 Task: Create Board Website Content to Workspace App Development. Create Board Market Segmentation to Workspace App Development. Create Board Diversity and Inclusion Program Evaluation and Optimization to Workspace App Development
Action: Mouse moved to (395, 77)
Screenshot: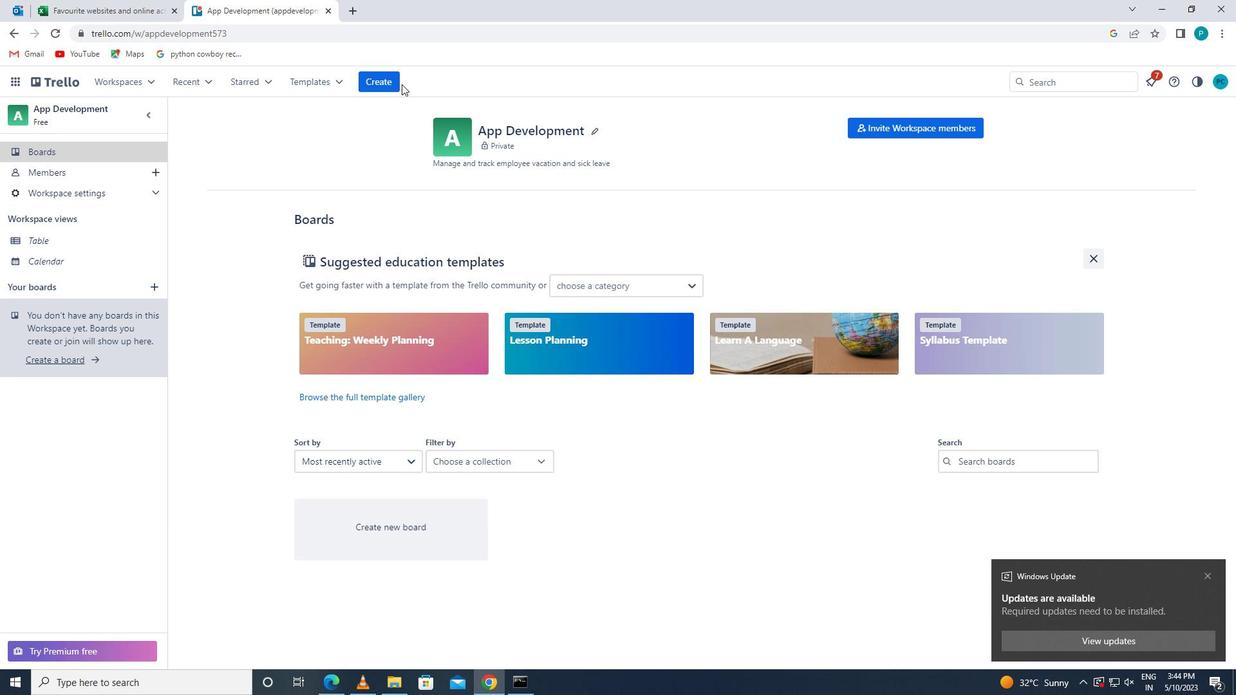 
Action: Mouse pressed left at (395, 77)
Screenshot: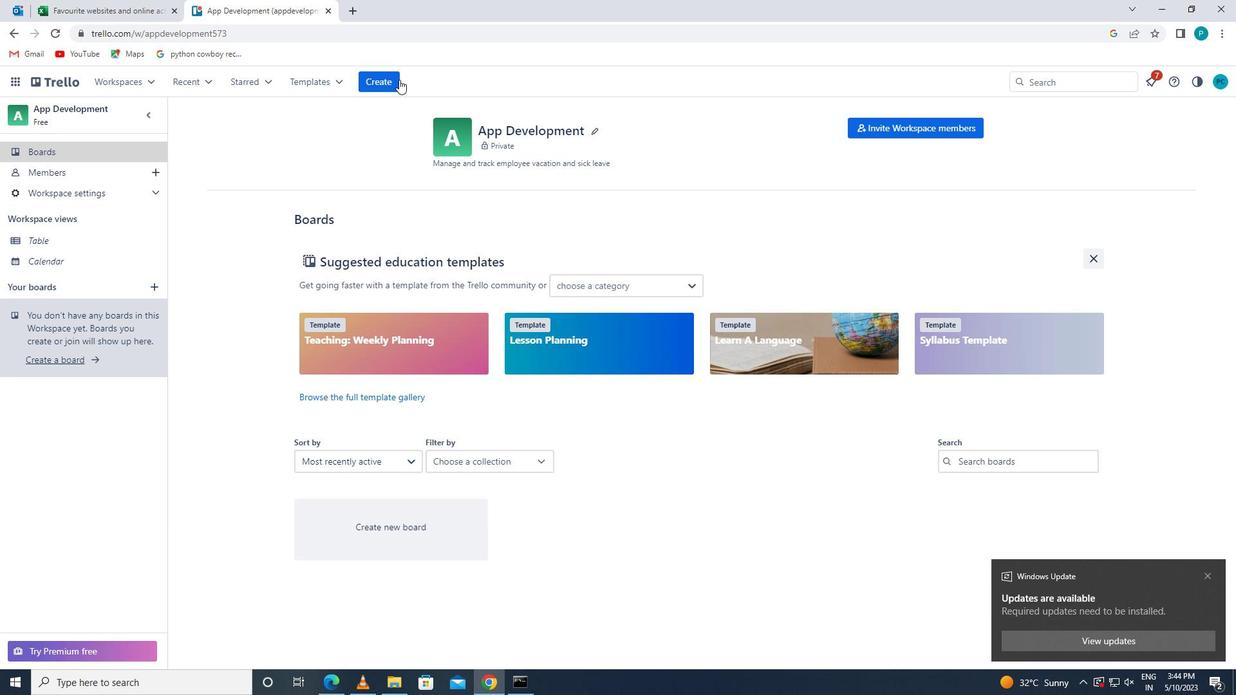 
Action: Mouse moved to (404, 120)
Screenshot: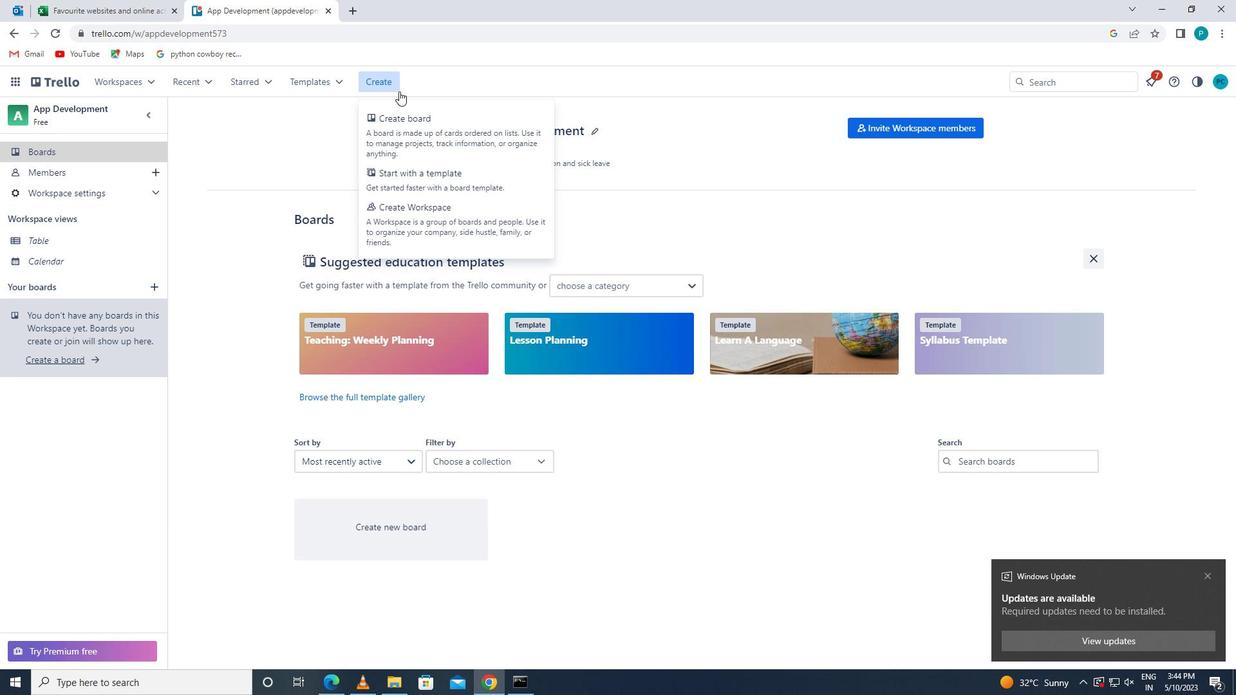
Action: Mouse pressed left at (404, 120)
Screenshot: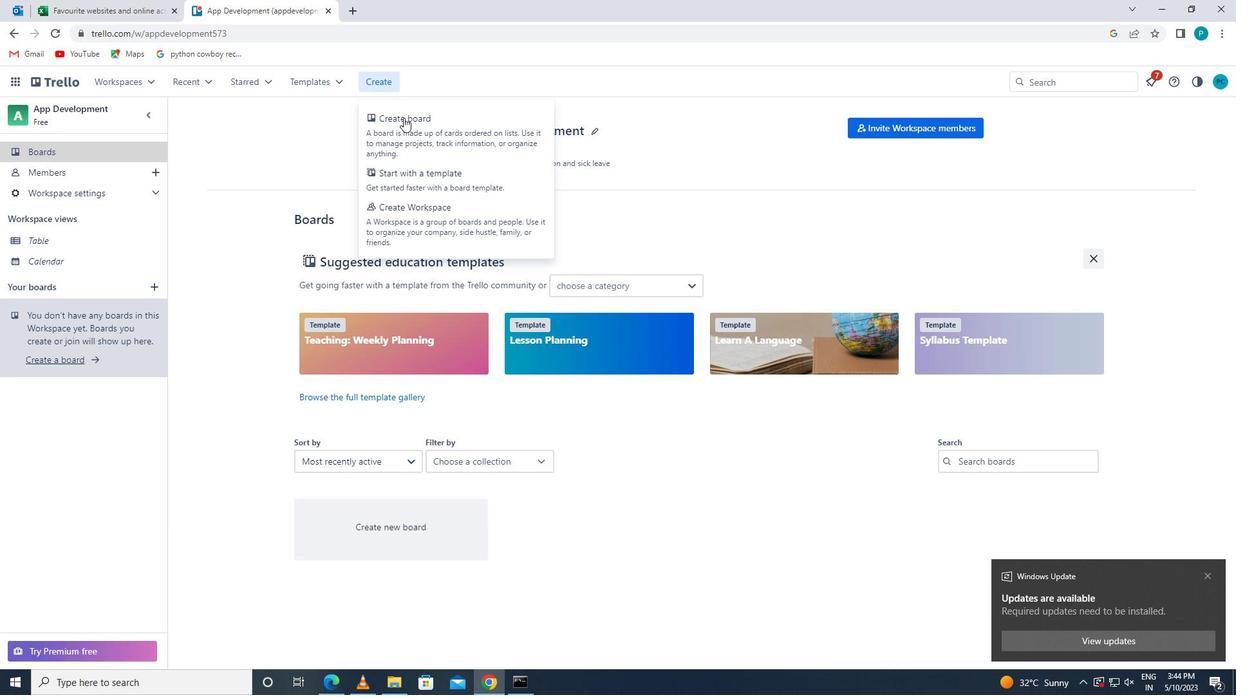 
Action: Mouse moved to (414, 315)
Screenshot: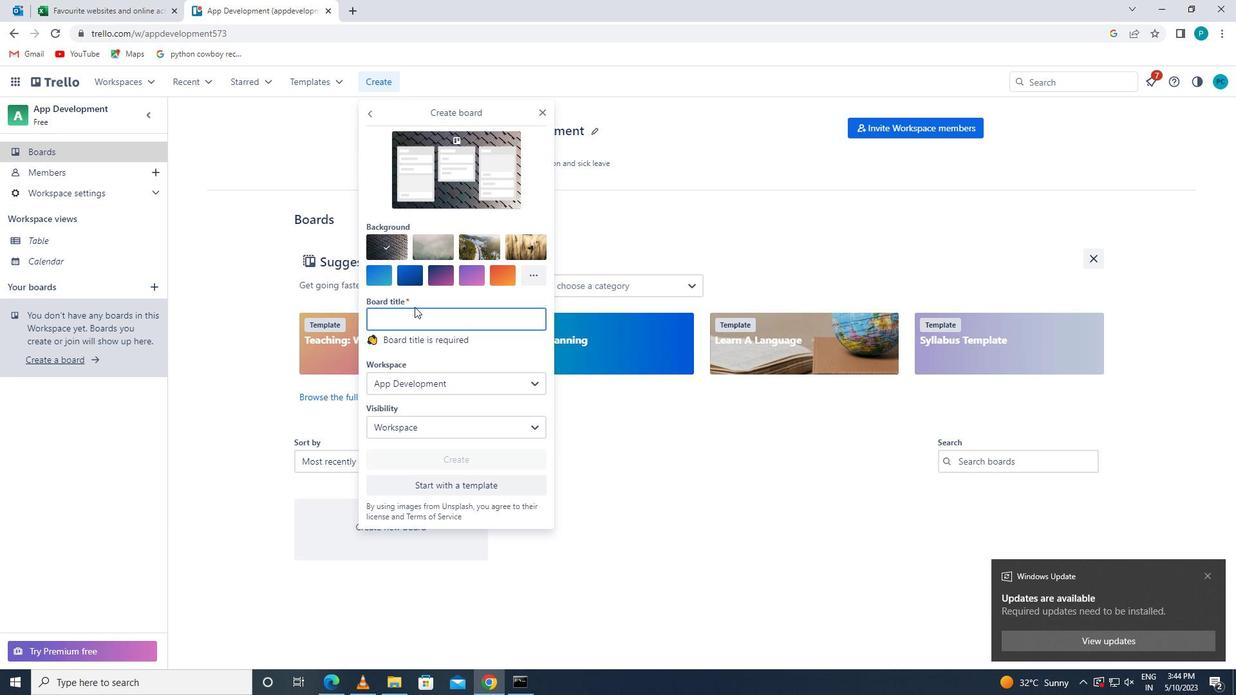 
Action: Mouse pressed left at (414, 315)
Screenshot: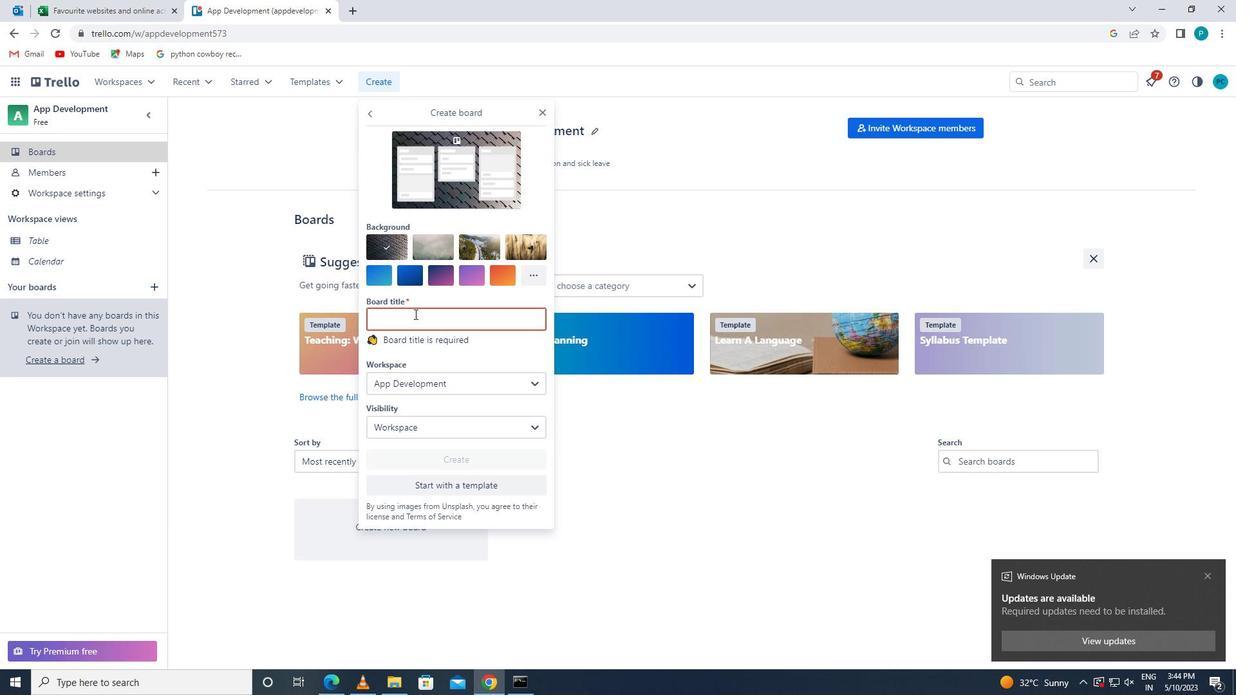 
Action: Mouse moved to (420, 321)
Screenshot: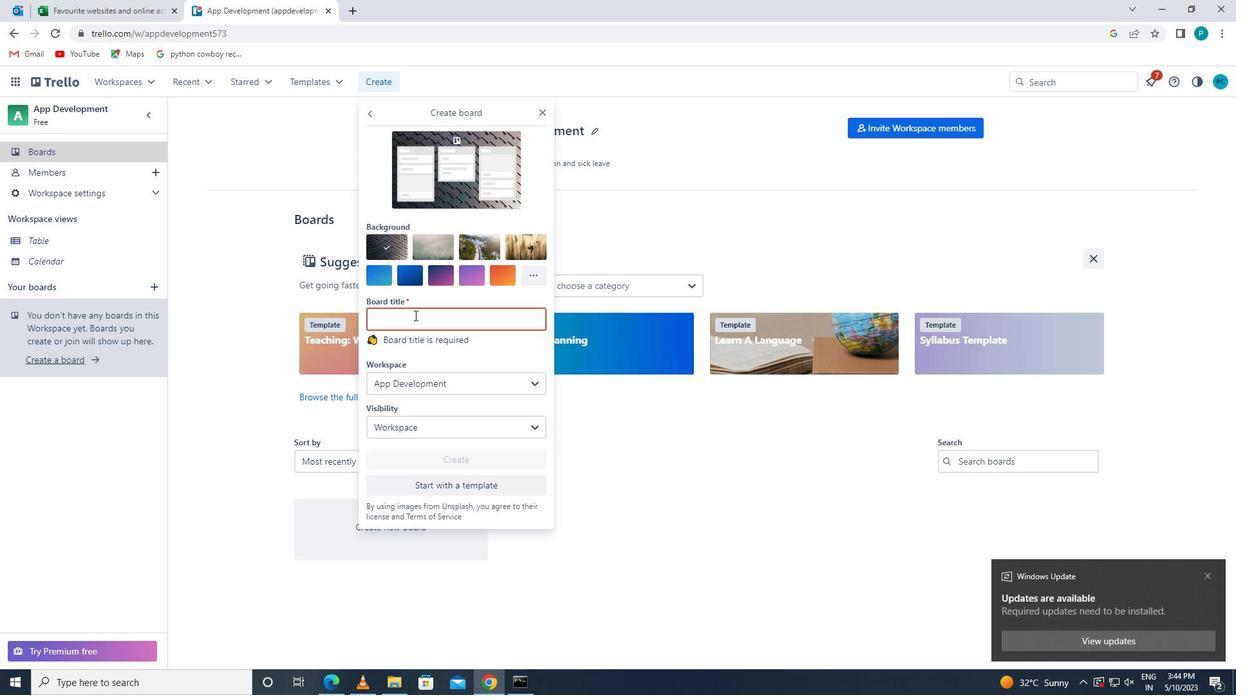 
Action: Key pressed <Key.caps_lock>c<Key.caps_lock>ontent<Key.space>to<Key.space>workspace
Screenshot: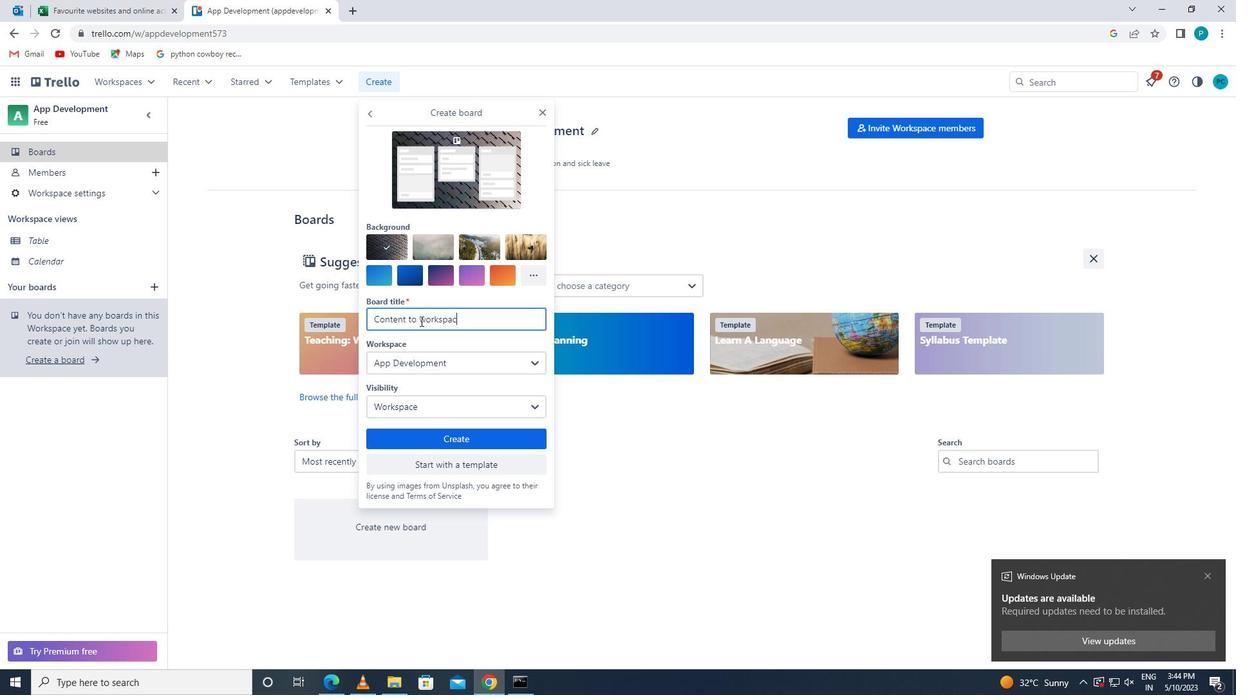
Action: Mouse moved to (433, 357)
Screenshot: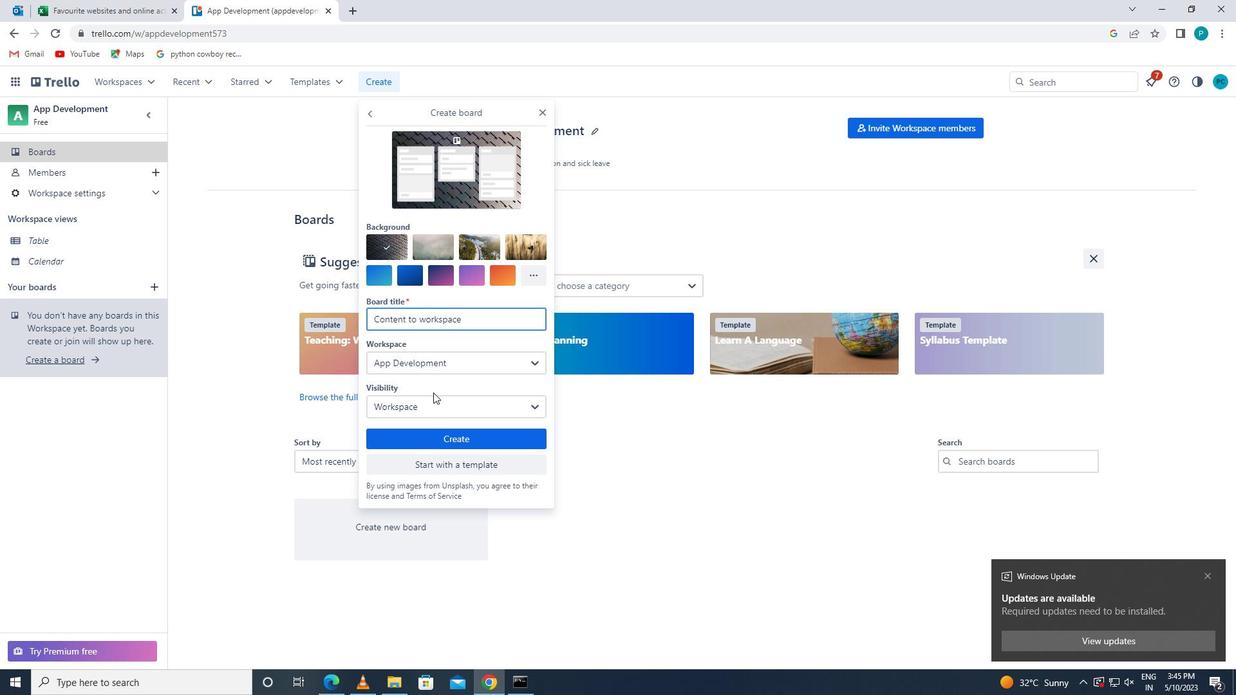 
Action: Mouse pressed left at (433, 357)
Screenshot: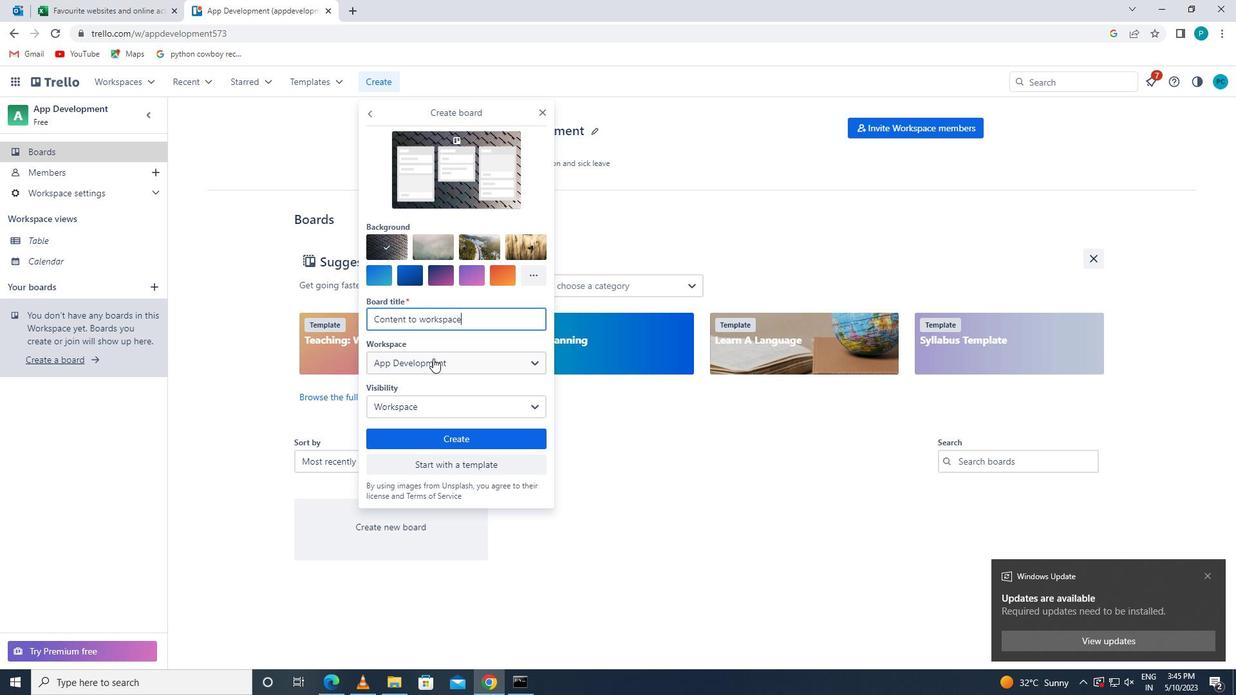 
Action: Mouse moved to (407, 487)
Screenshot: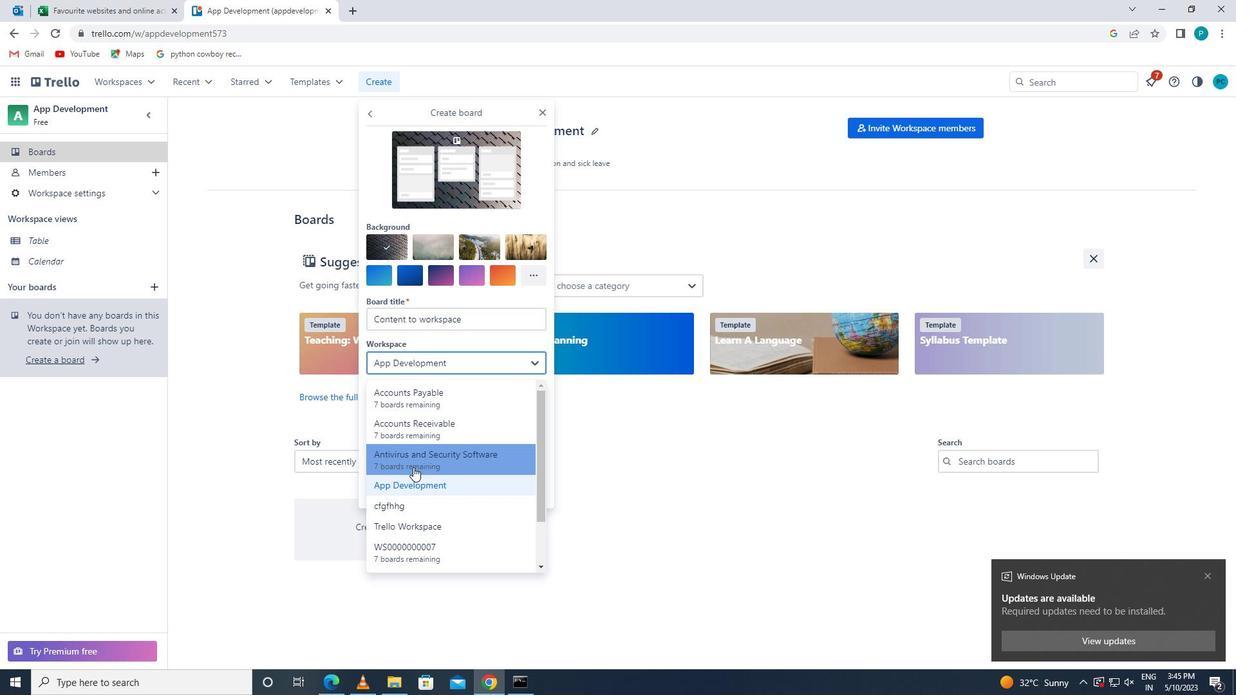 
Action: Mouse pressed left at (407, 487)
Screenshot: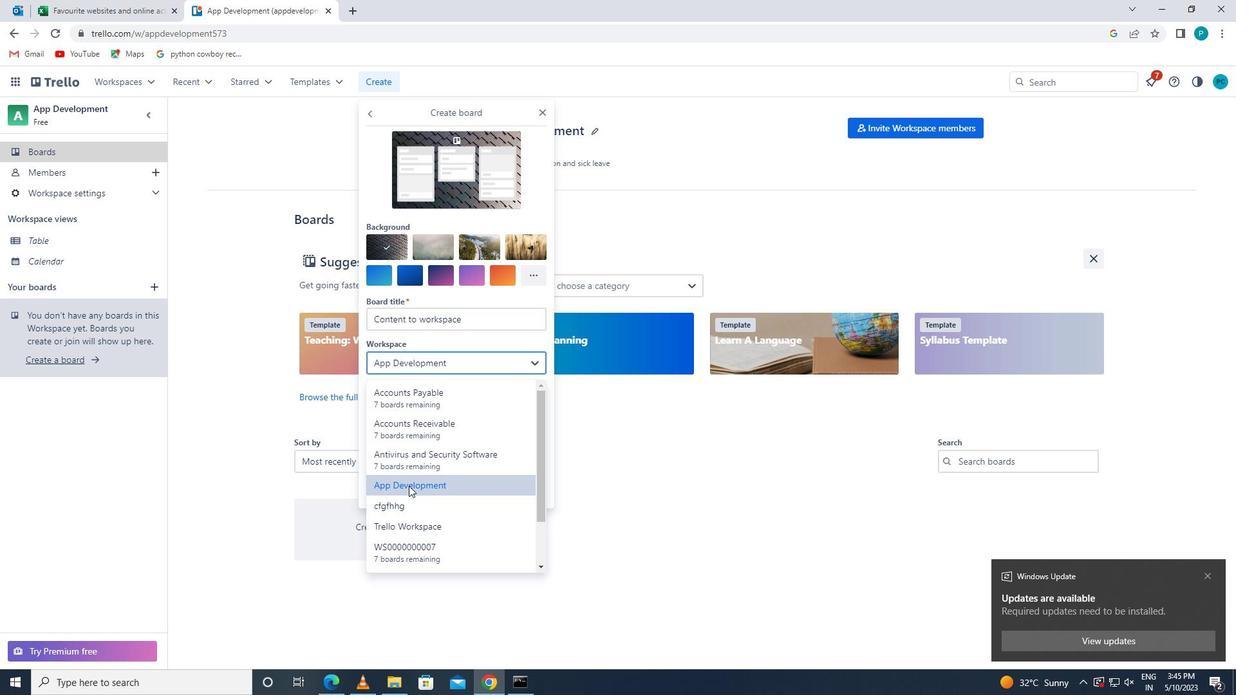 
Action: Mouse moved to (404, 444)
Screenshot: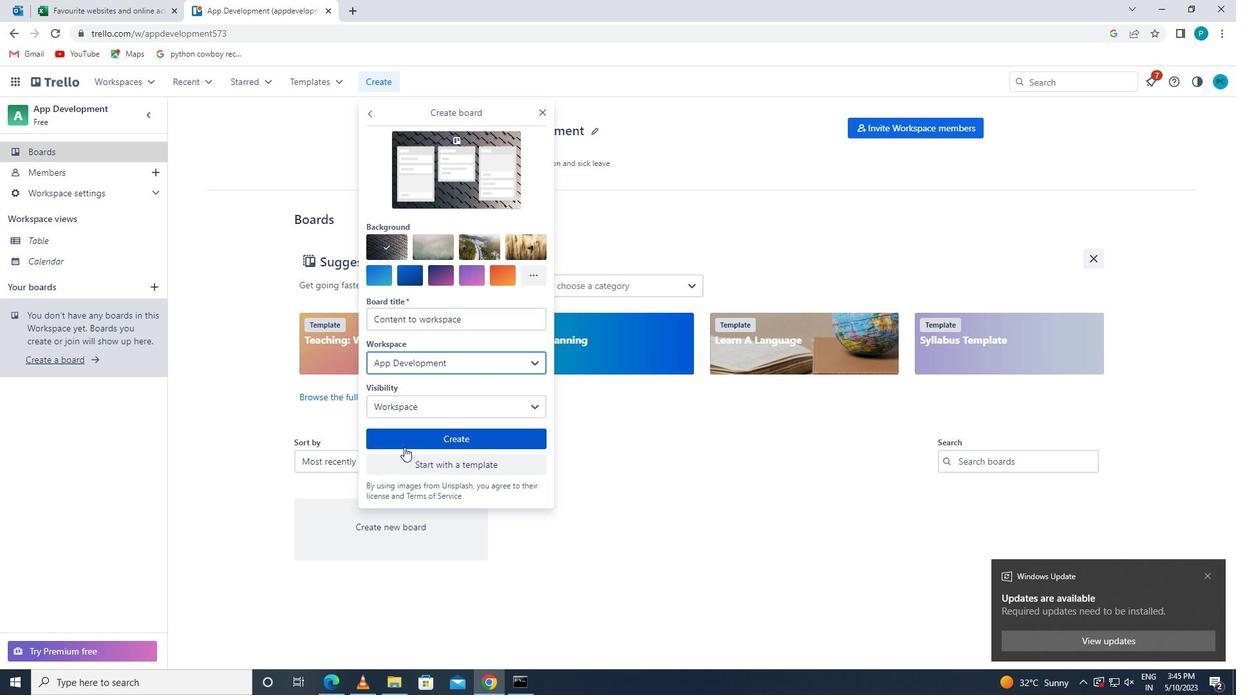 
Action: Mouse pressed left at (404, 444)
Screenshot: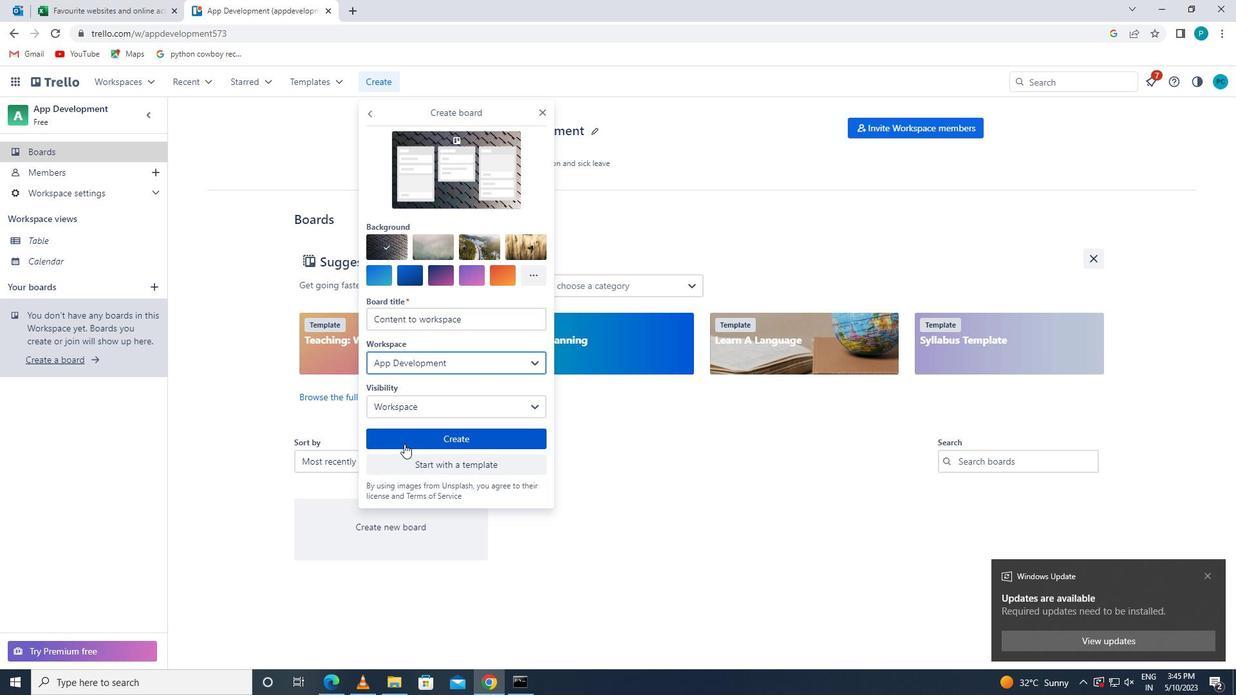 
Action: Mouse moved to (381, 83)
Screenshot: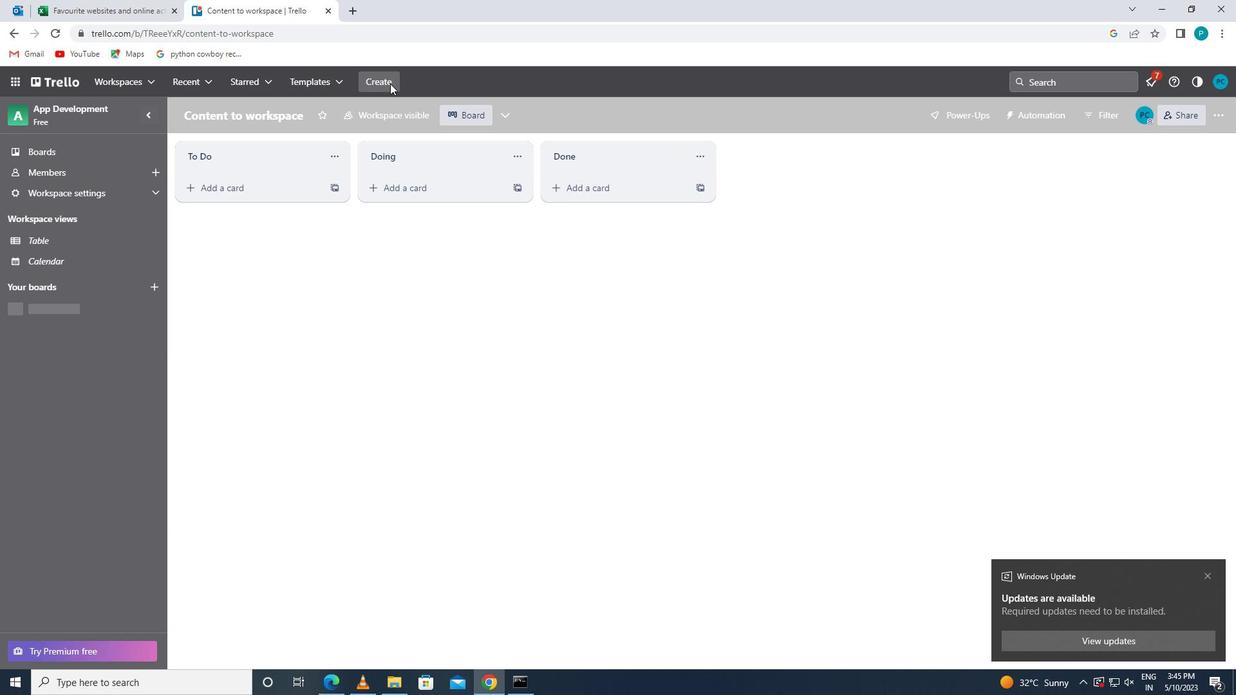 
Action: Mouse pressed left at (381, 83)
Screenshot: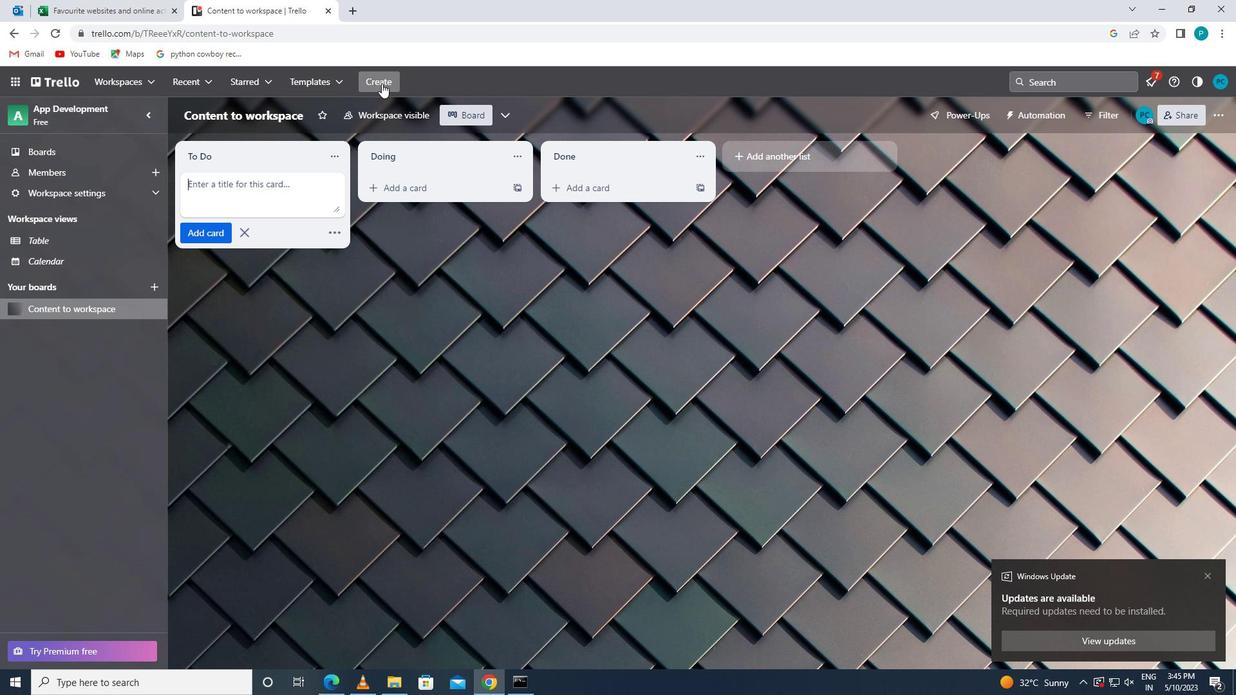 
Action: Mouse moved to (389, 116)
Screenshot: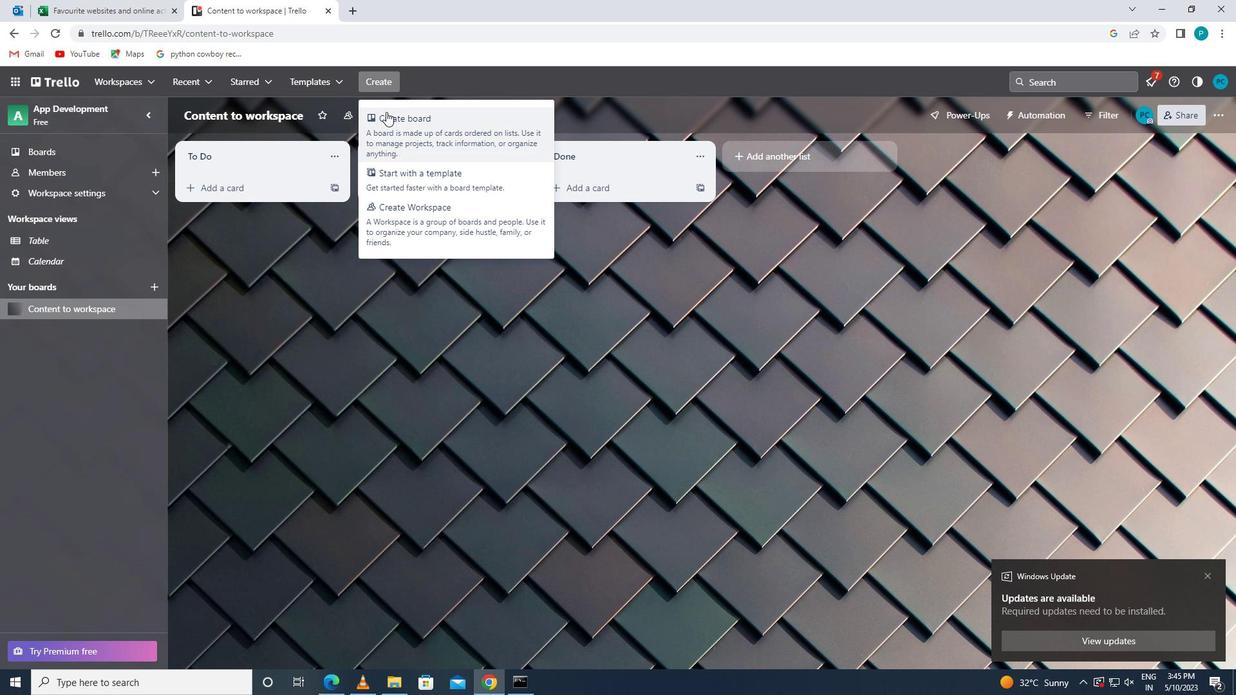
Action: Mouse pressed left at (389, 116)
Screenshot: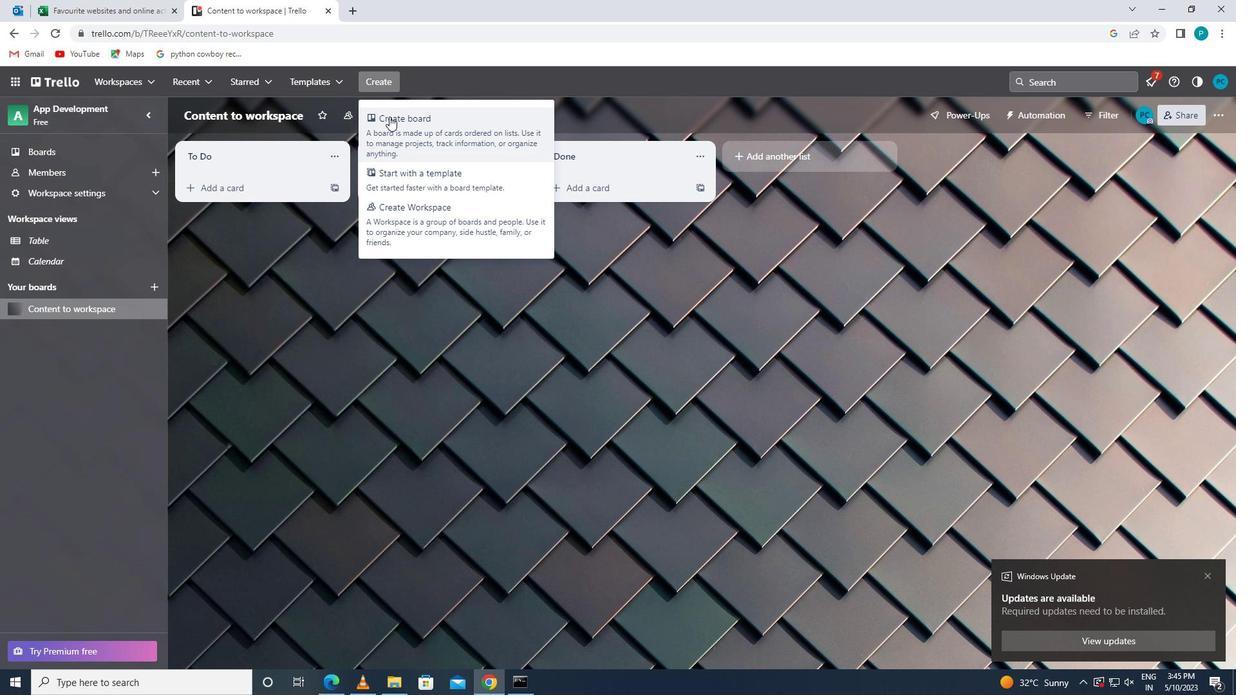 
Action: Mouse moved to (400, 327)
Screenshot: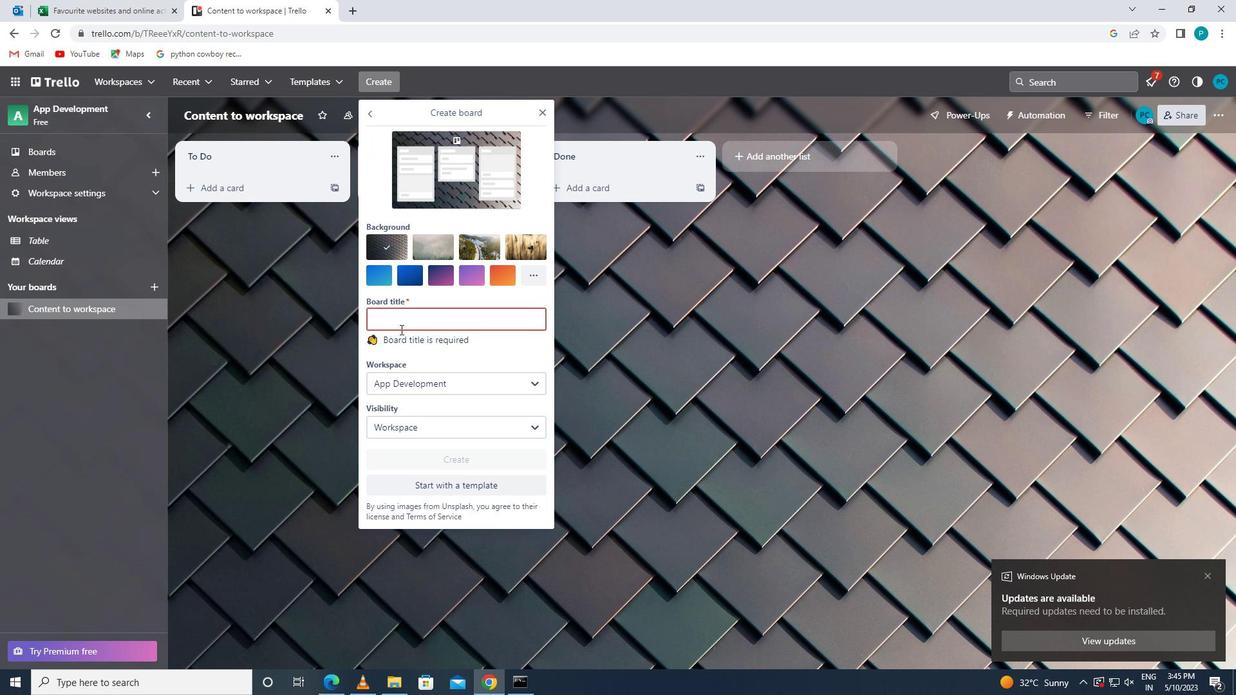 
Action: Mouse pressed left at (400, 327)
Screenshot: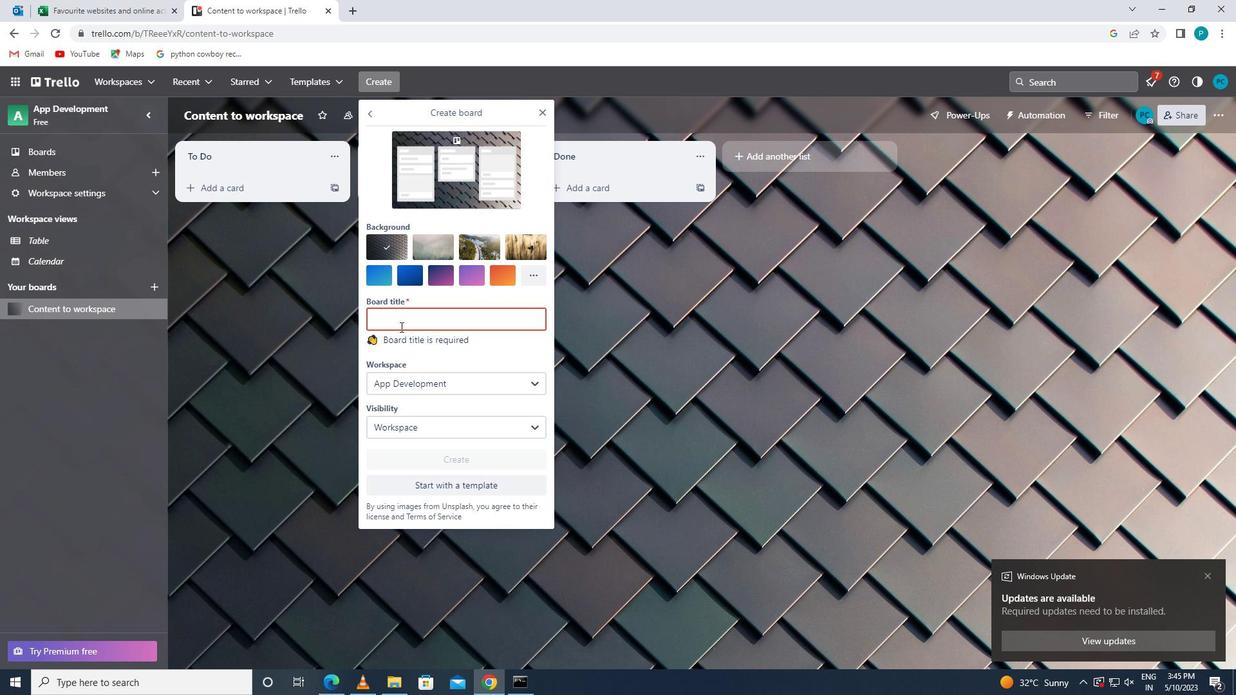 
Action: Key pressed <Key.caps_lock>m<Key.caps_lock>arket<Key.space><Key.caps_lock>s<Key.caps_lock>egmentation<Key.space>to<Key.space>workspace<Key.backspace><Key.backspace><Key.backspace><Key.backspace><Key.backspace><Key.backspace><Key.backspace><Key.backspace><Key.backspace><Key.backspace><Key.backspace><Key.backspace>
Screenshot: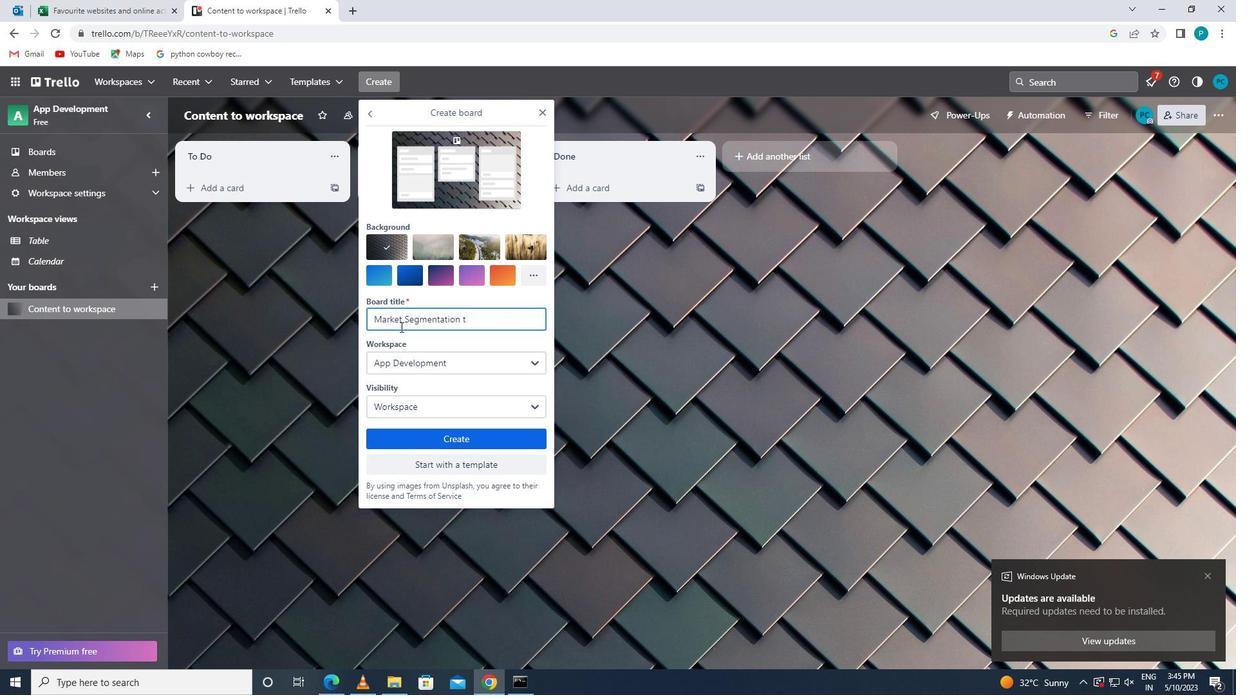 
Action: Mouse moved to (423, 368)
Screenshot: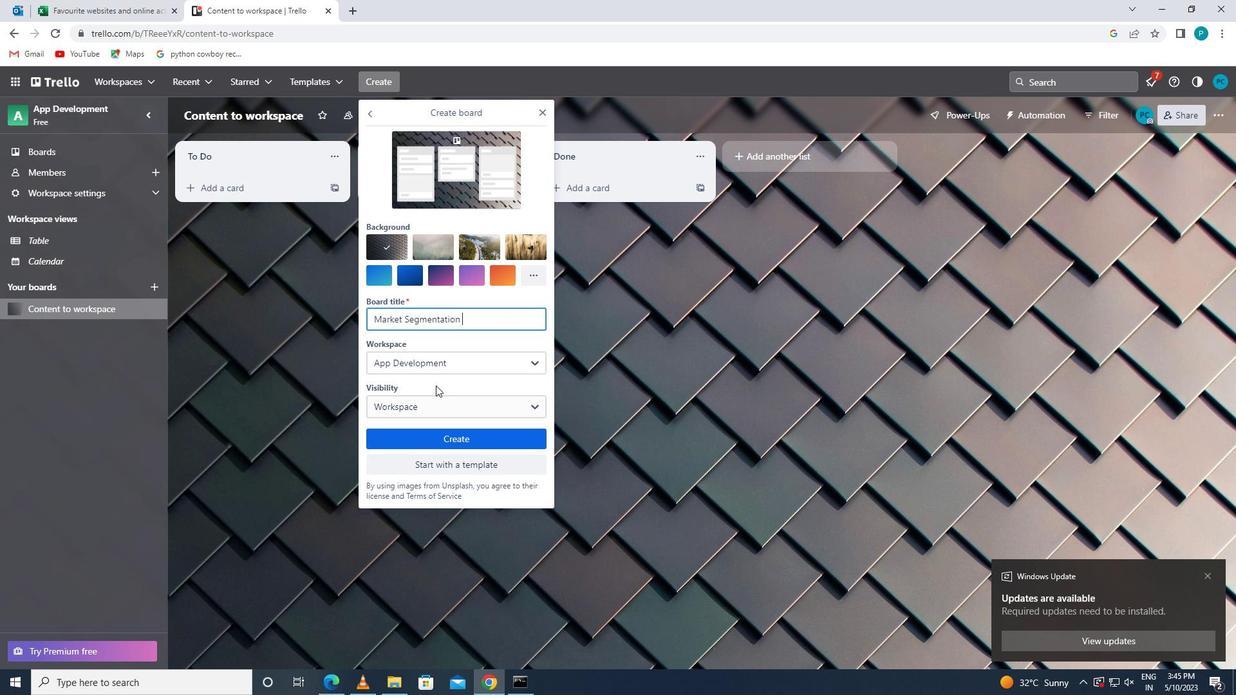 
Action: Mouse pressed left at (423, 368)
Screenshot: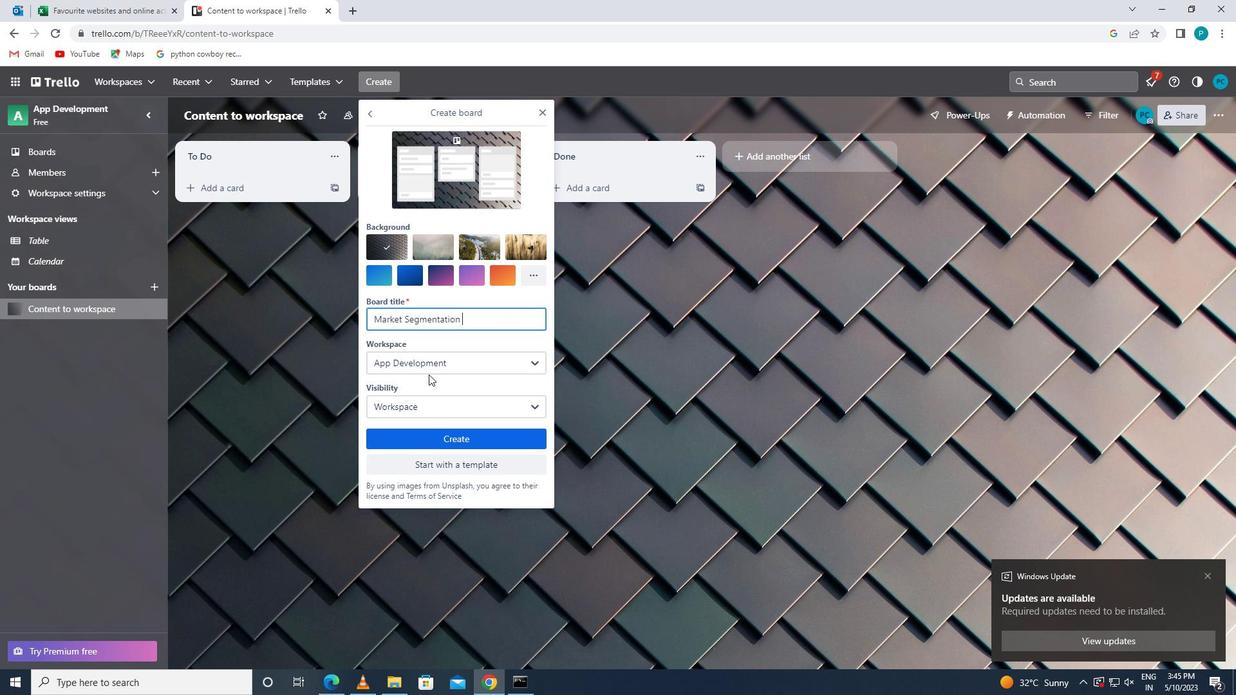 
Action: Mouse moved to (422, 482)
Screenshot: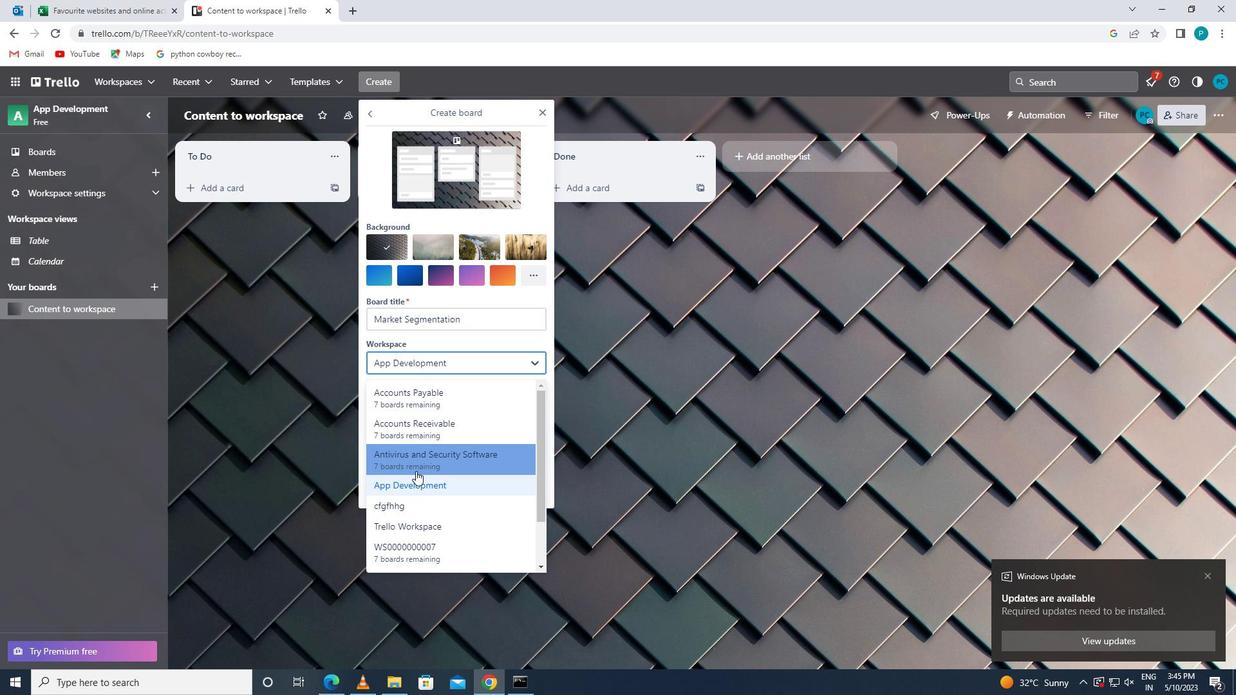 
Action: Mouse pressed left at (422, 482)
Screenshot: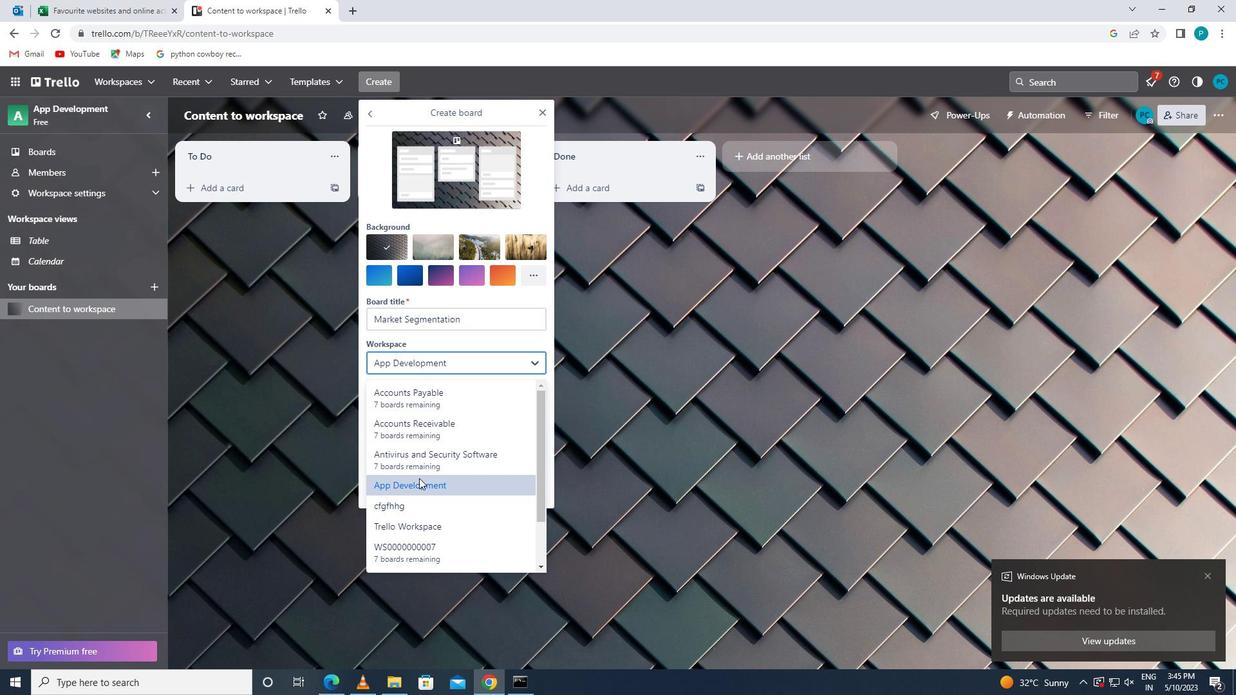 
Action: Mouse moved to (405, 438)
Screenshot: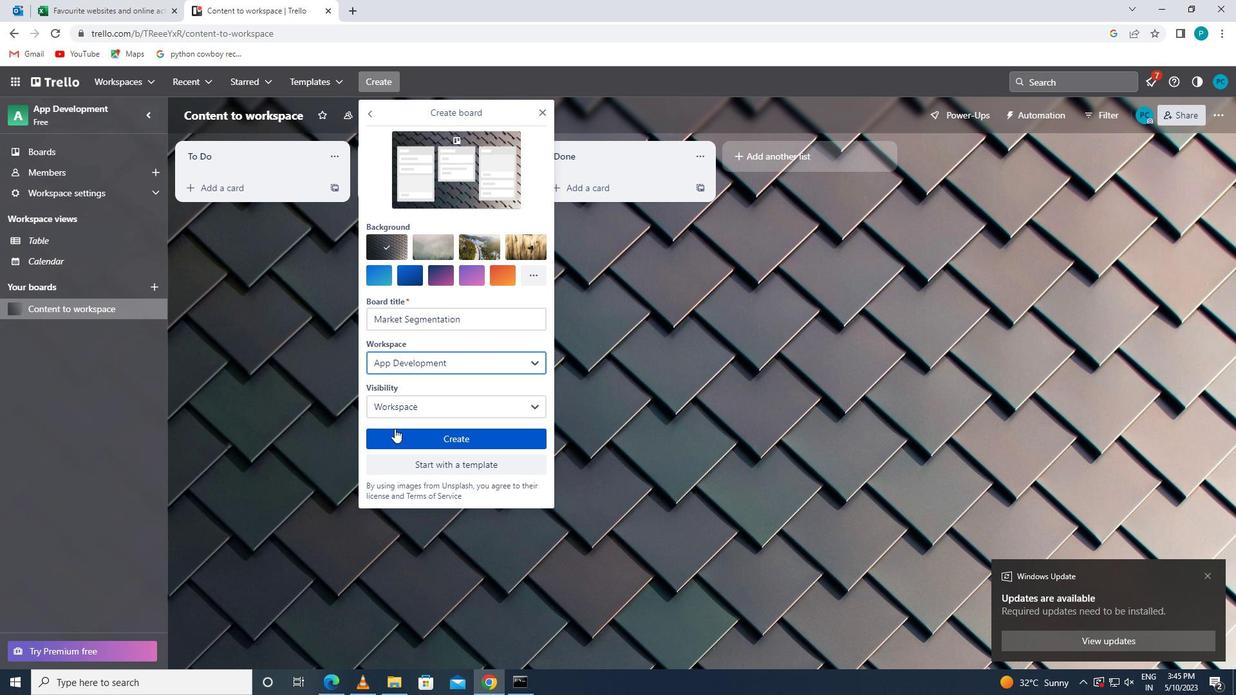 
Action: Mouse pressed left at (405, 438)
Screenshot: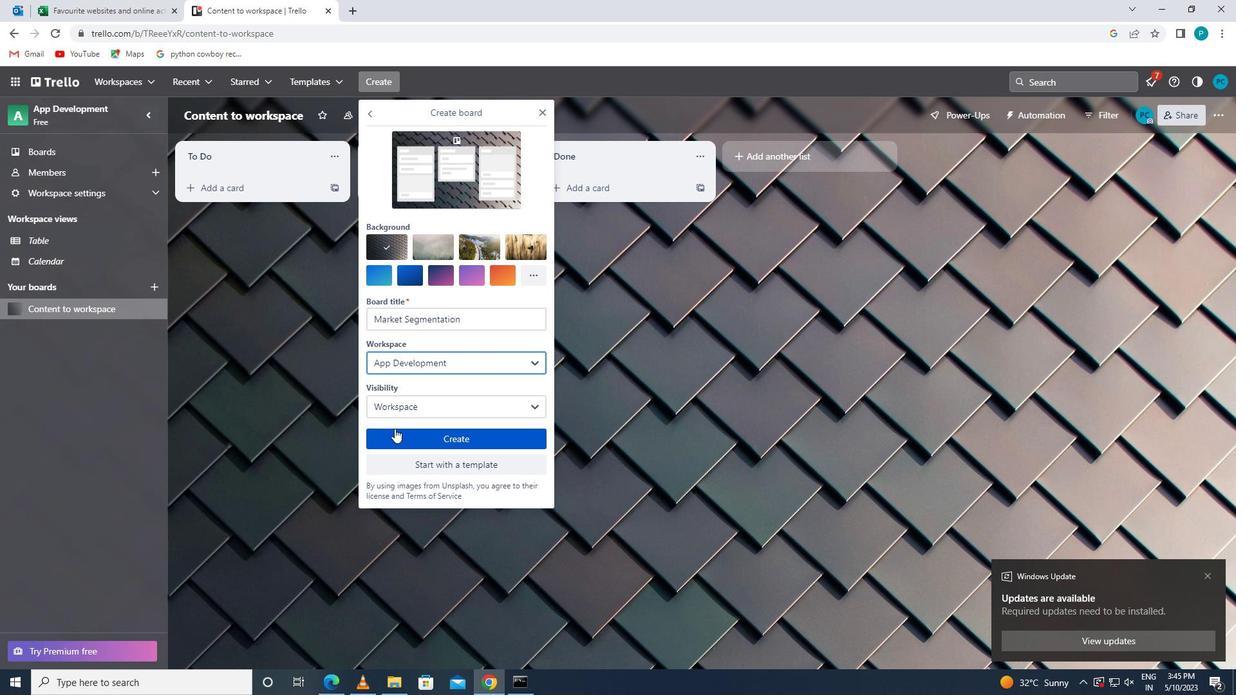 
Action: Mouse moved to (382, 71)
Screenshot: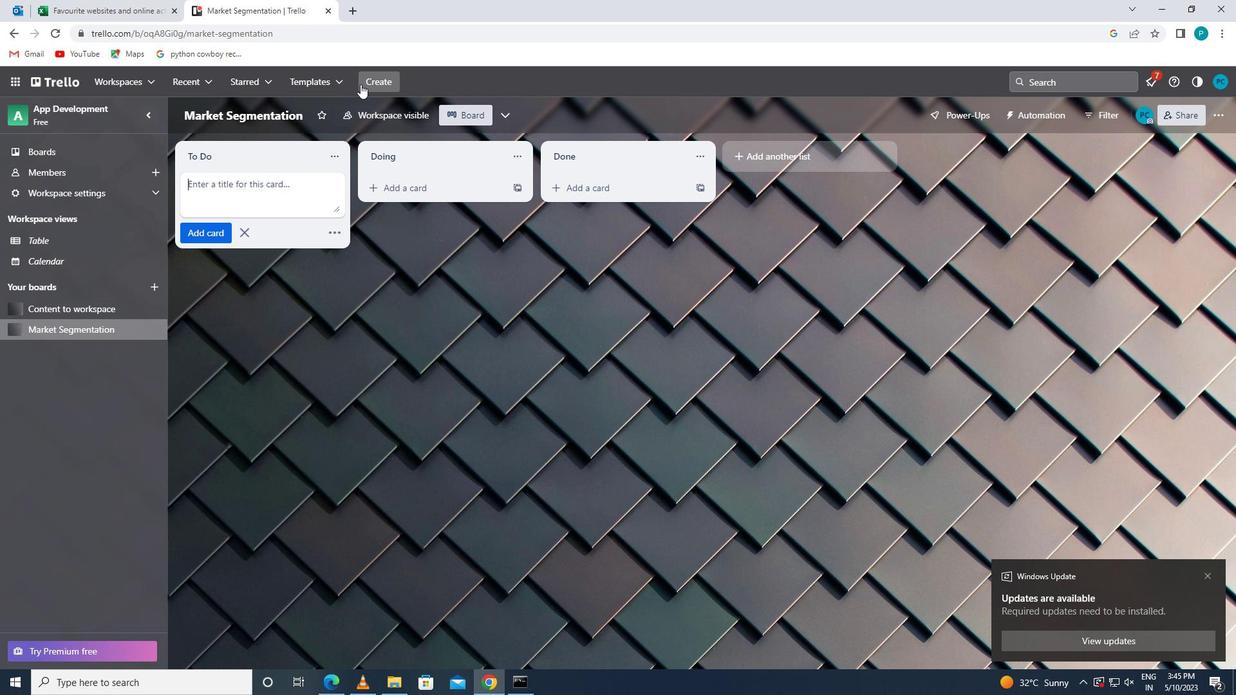 
Action: Mouse pressed left at (382, 71)
Screenshot: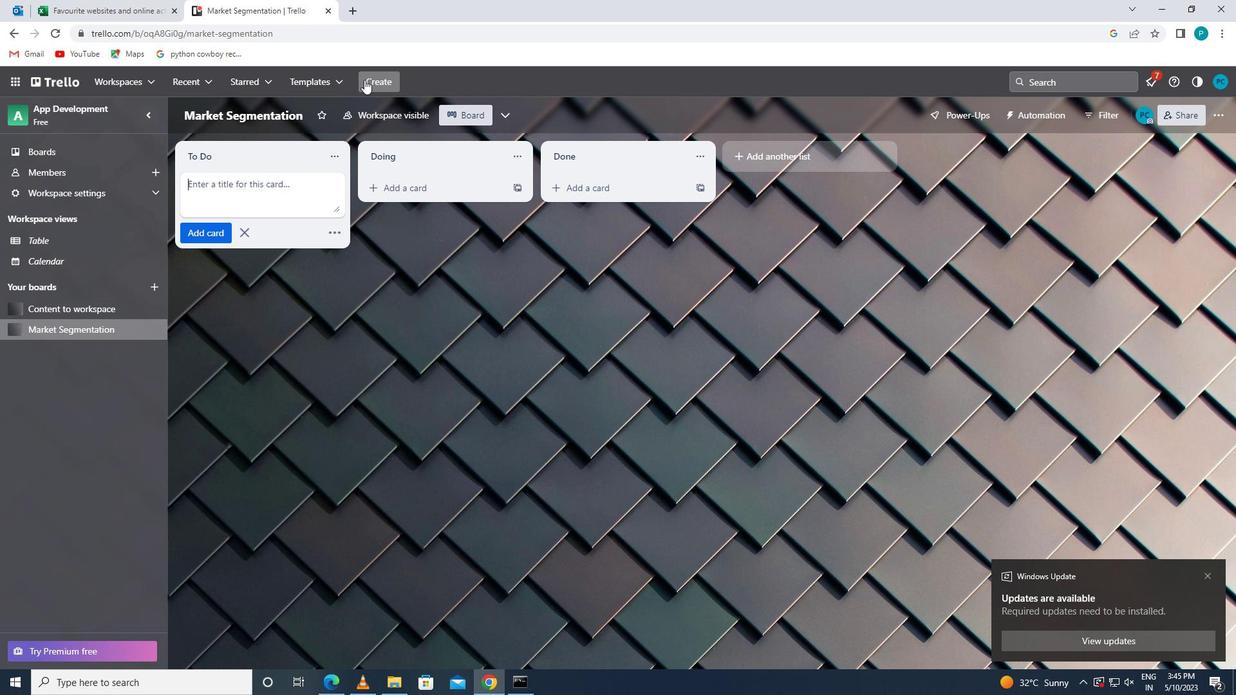
Action: Mouse moved to (391, 124)
Screenshot: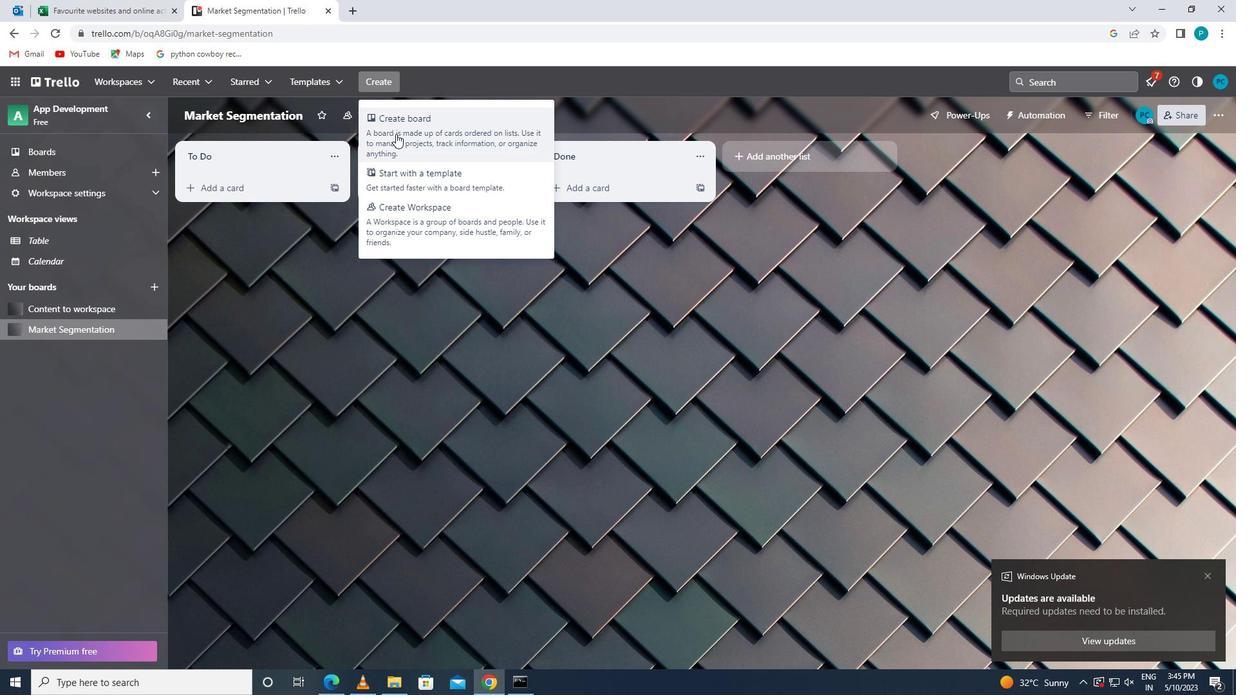 
Action: Mouse pressed left at (391, 124)
Screenshot: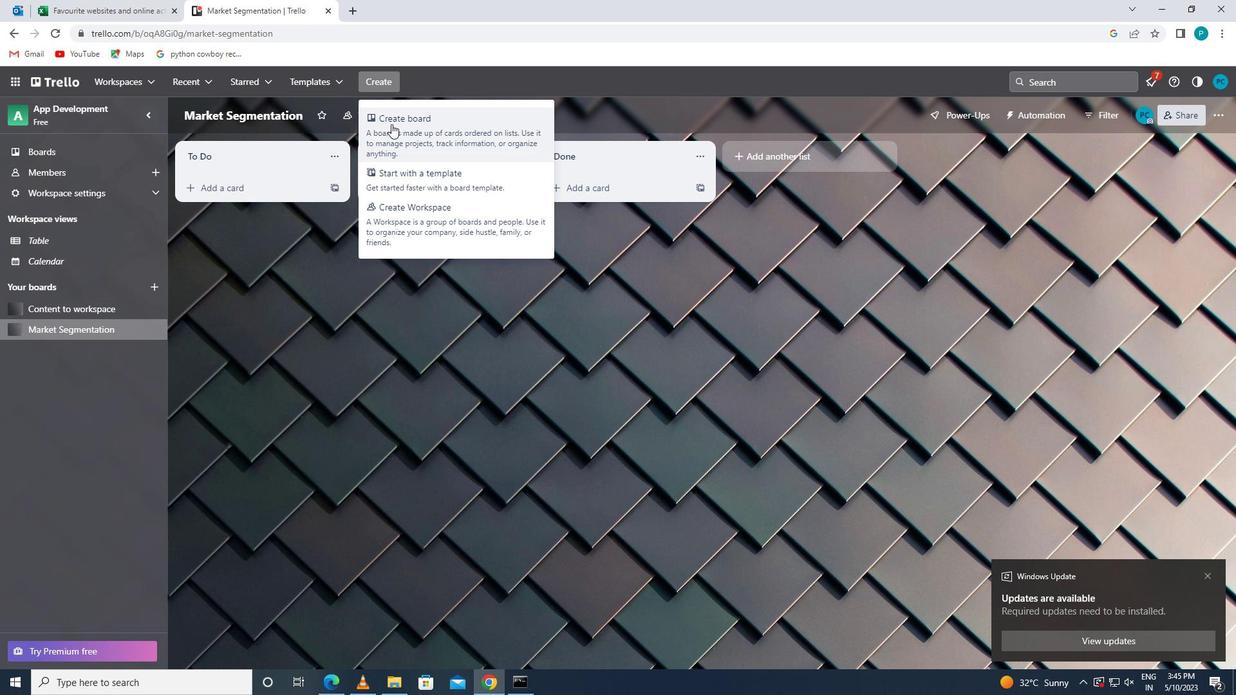 
Action: Mouse moved to (412, 313)
Screenshot: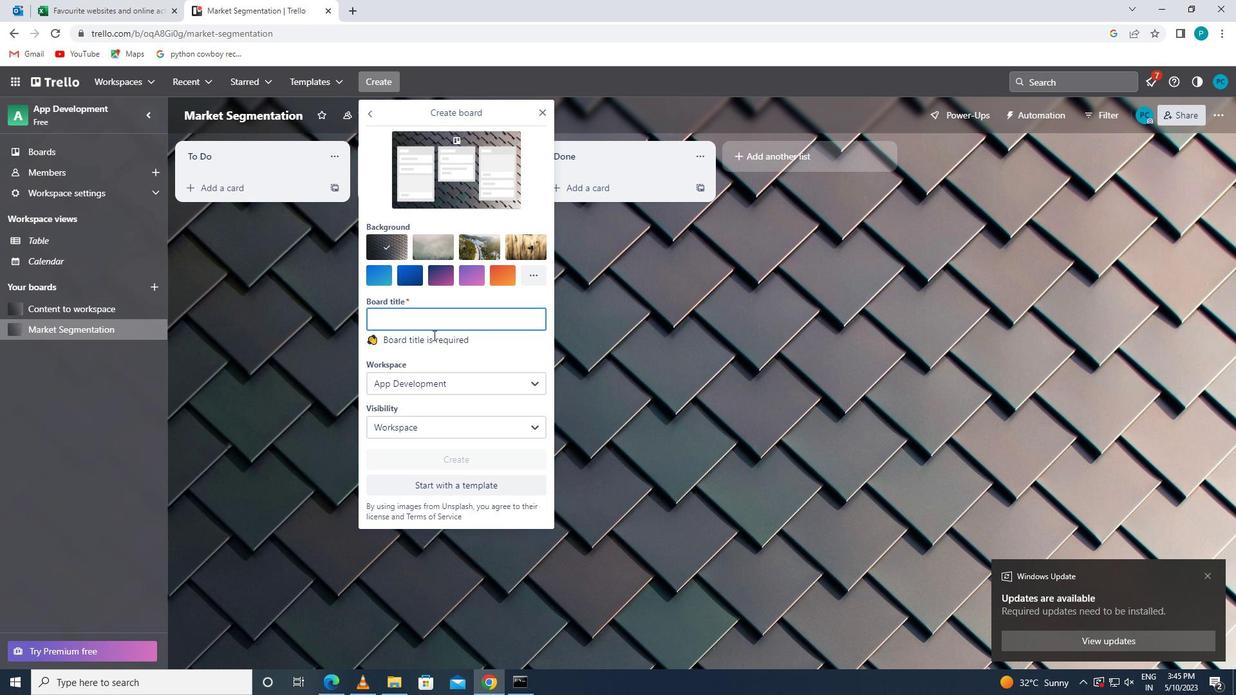 
Action: Mouse pressed left at (412, 313)
Screenshot: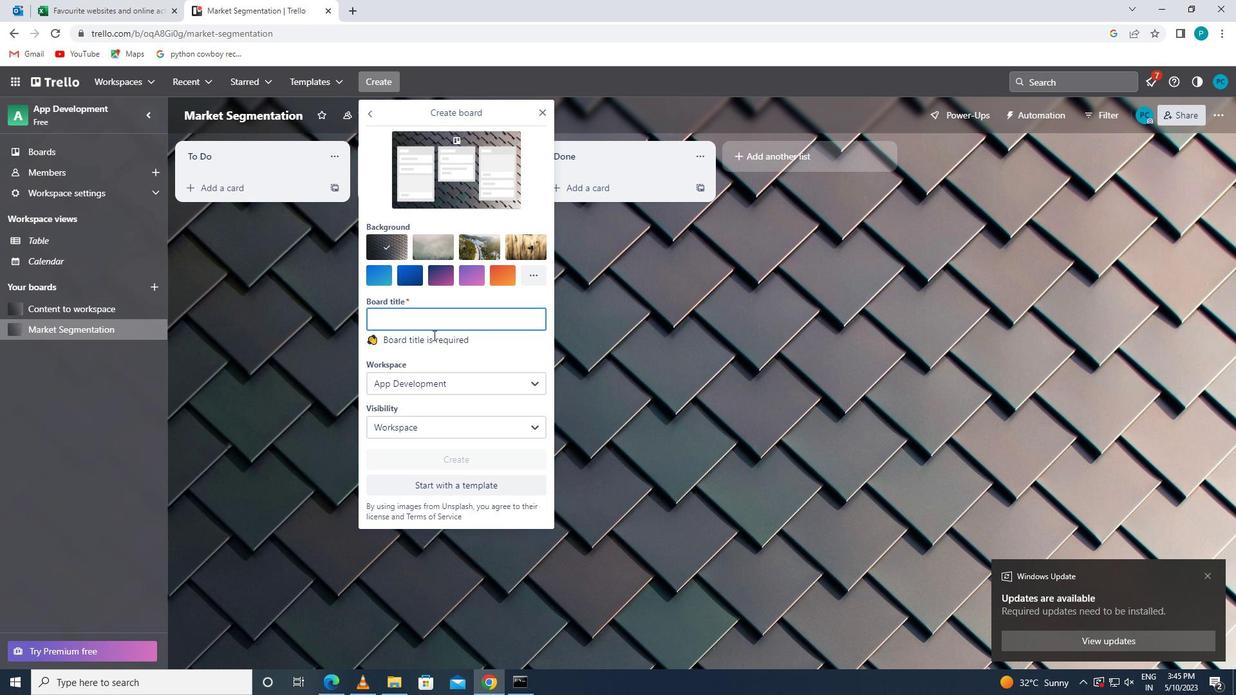 
Action: Key pressed <Key.caps_lock>v<Key.backspace>d<Key.caps_lock>iversity<Key.space>and<Key.space><Key.caps_lock>i<Key.caps_lock>nclusion<Key.space><Key.caps_lock>p<Key.caps_lock>rogram<Key.space><Key.caps_lock>e<Key.caps_lock>valution<Key.space>and<Key.space><Key.caps_lock>o<Key.caps_lock>ptimizaty<Key.backspace>tion
Screenshot: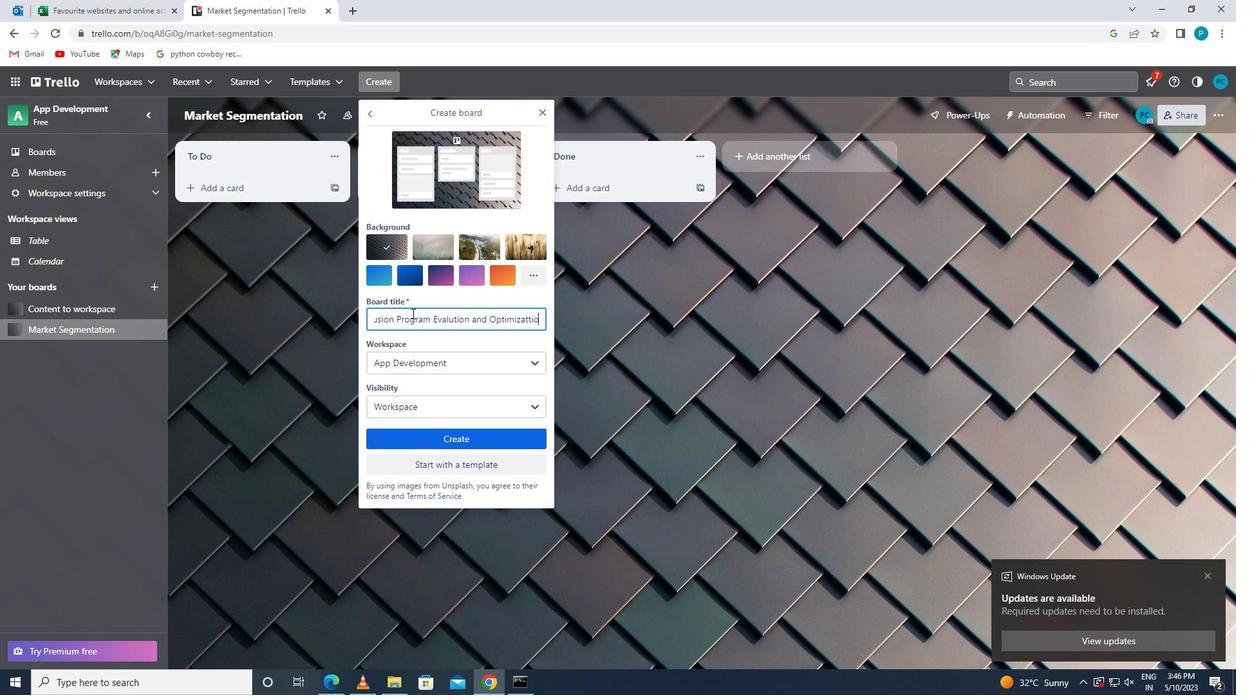 
Action: Mouse moved to (523, 316)
Screenshot: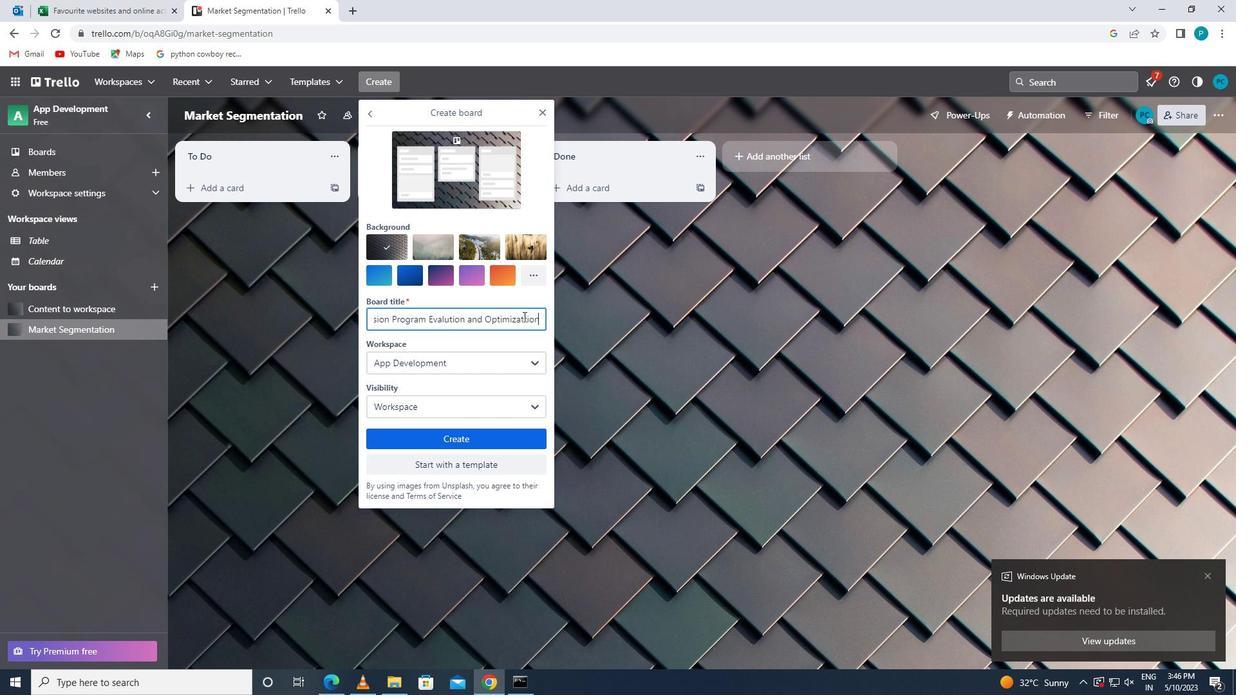 
Action: Mouse pressed left at (523, 316)
Screenshot: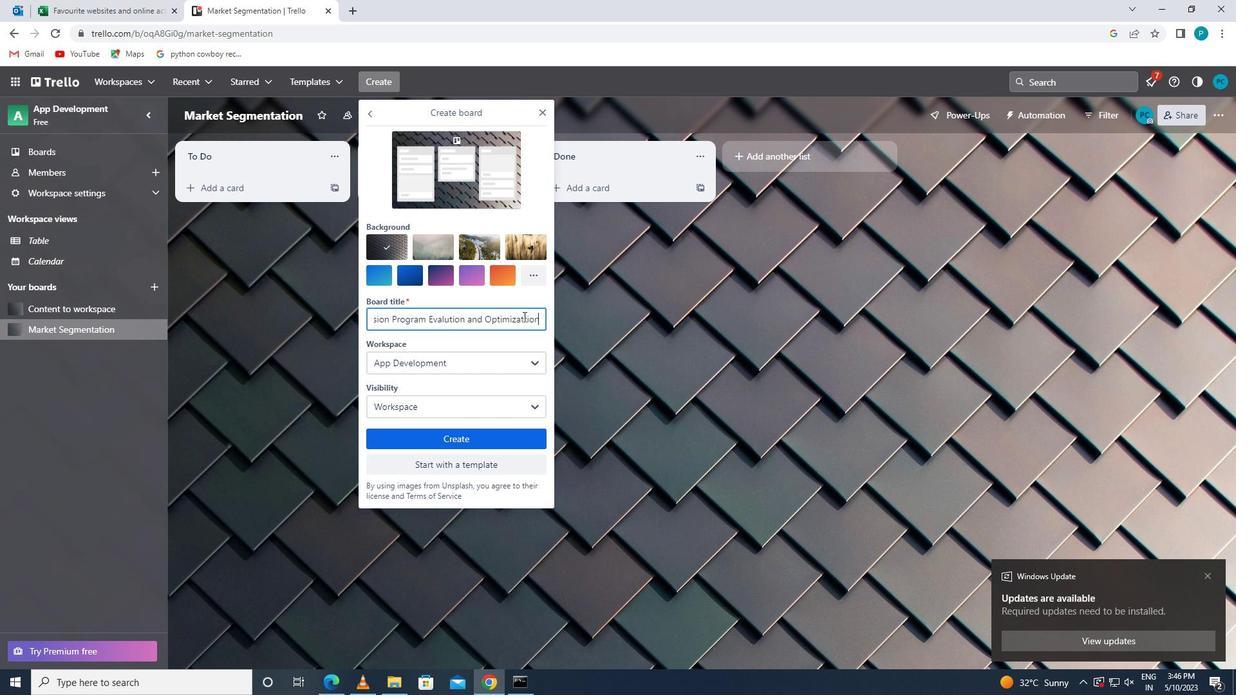 
Action: Key pressed <Key.backspace>
Screenshot: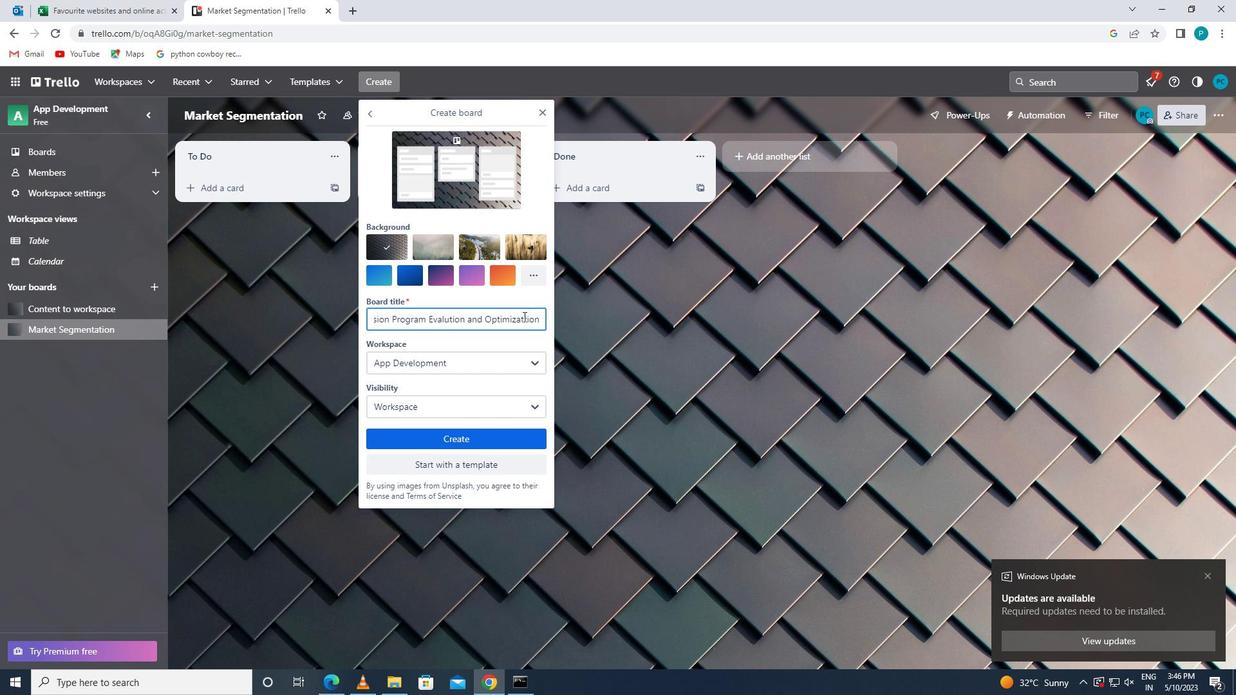 
Action: Mouse moved to (409, 366)
Screenshot: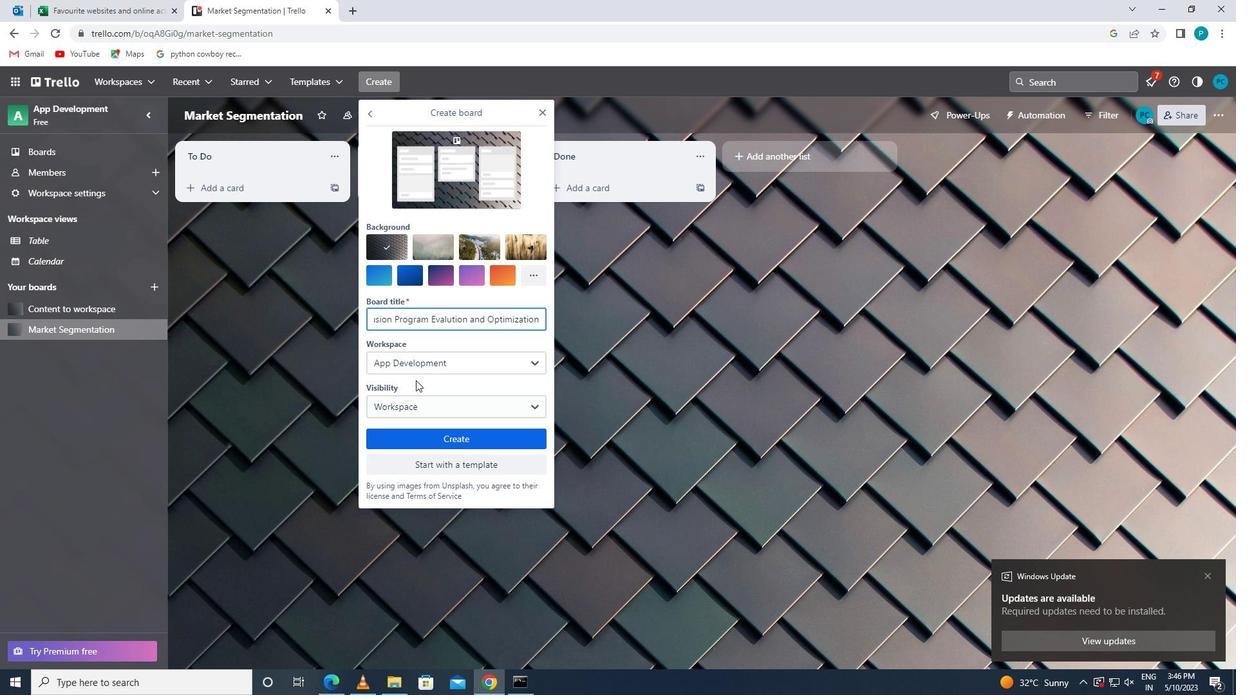 
Action: Mouse pressed left at (409, 366)
Screenshot: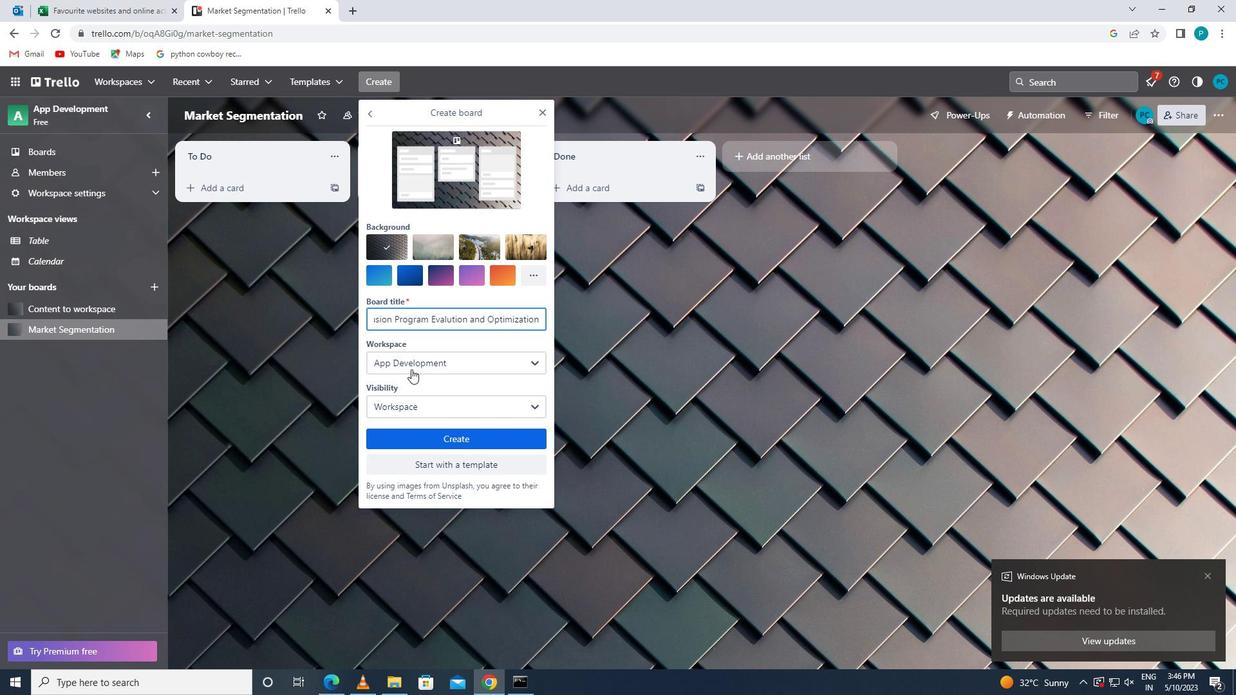 
Action: Mouse moved to (433, 487)
Screenshot: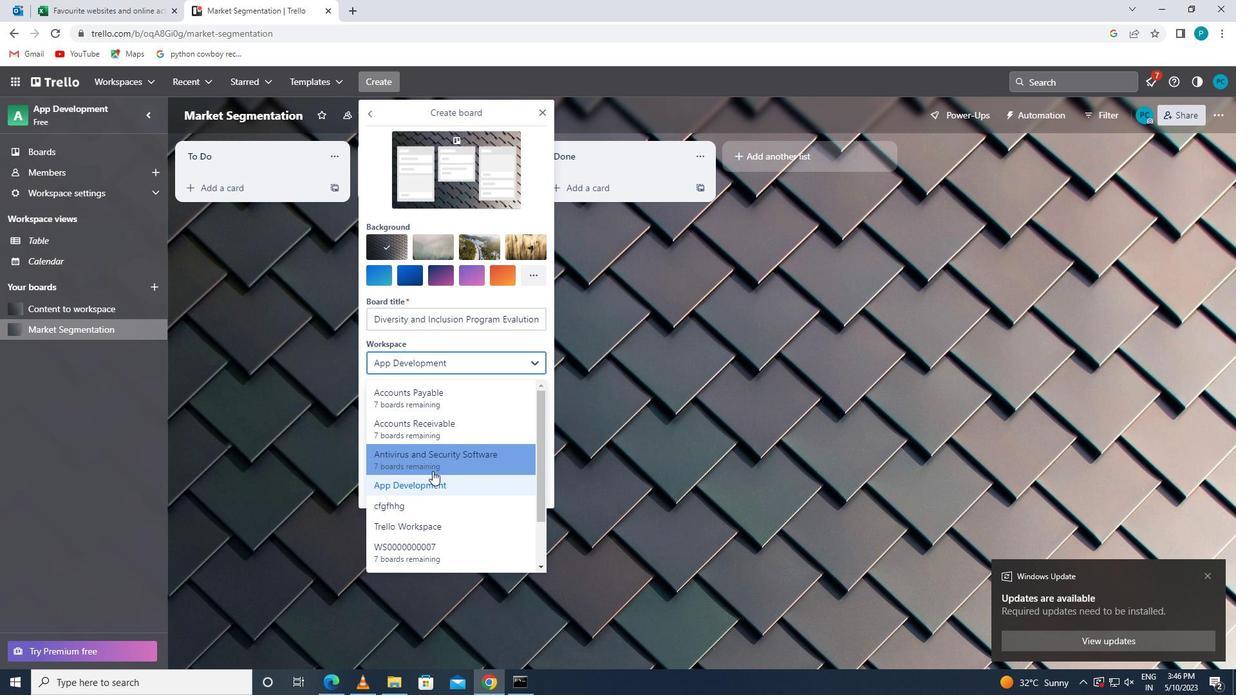 
Action: Mouse pressed left at (433, 487)
Screenshot: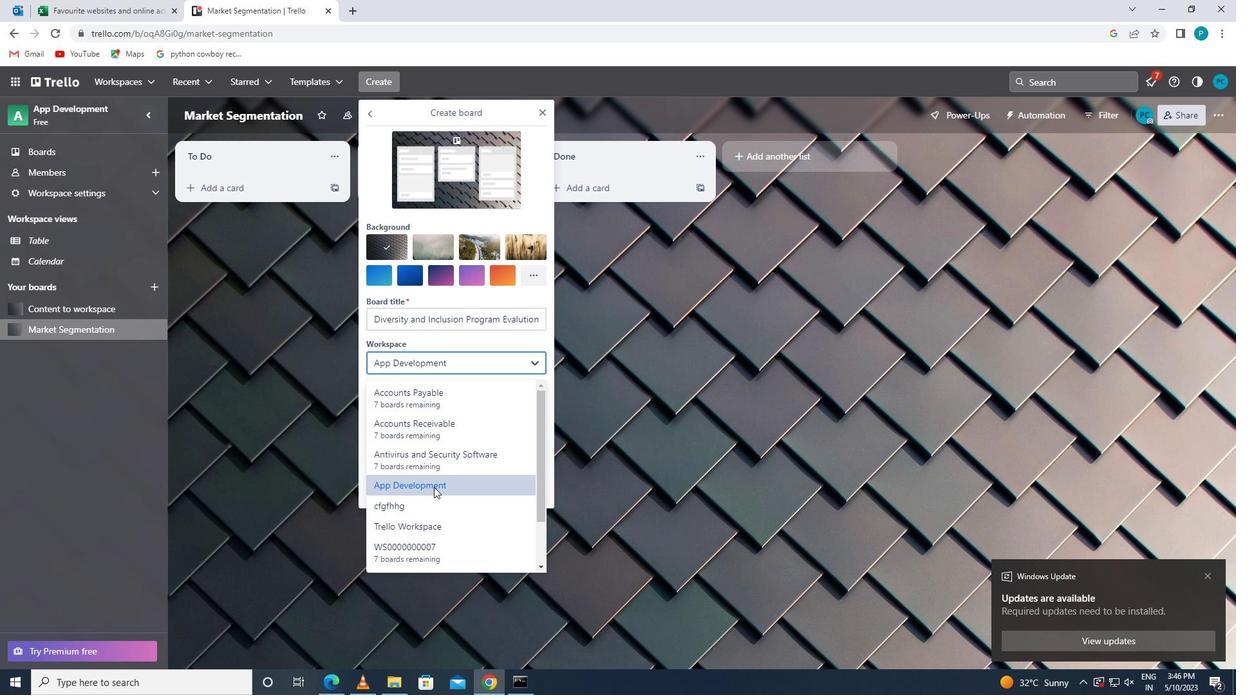 
Action: Mouse moved to (414, 442)
Screenshot: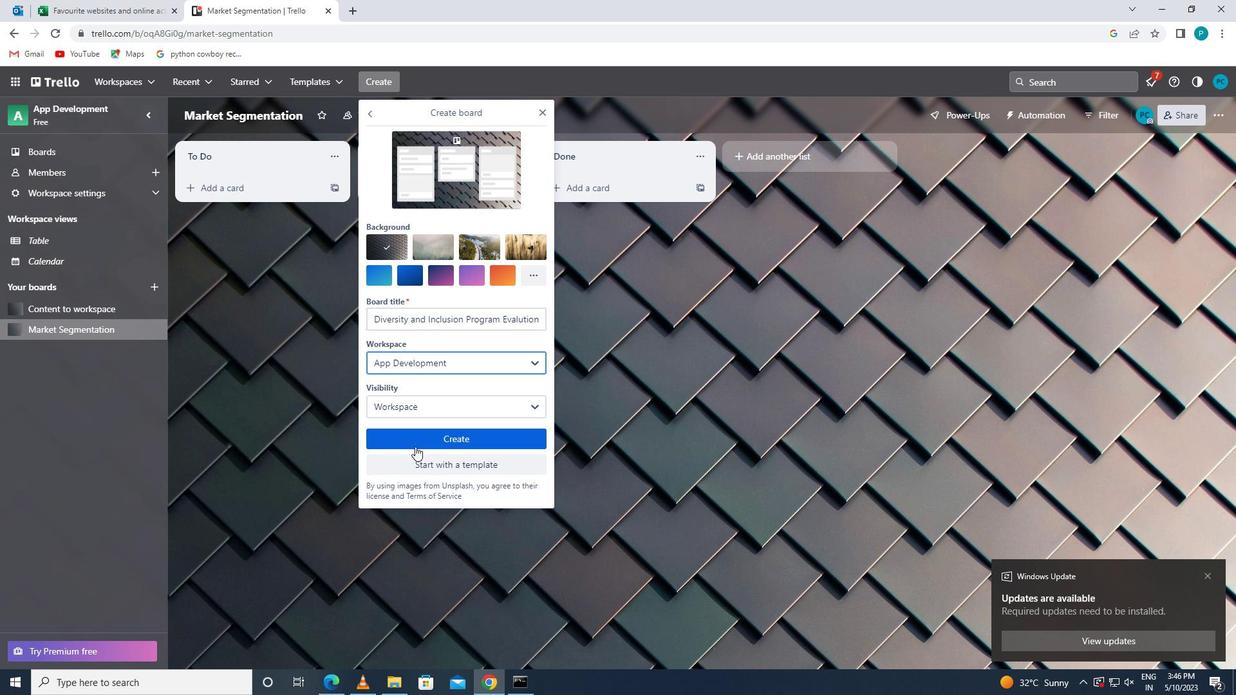 
Action: Mouse pressed left at (414, 442)
Screenshot: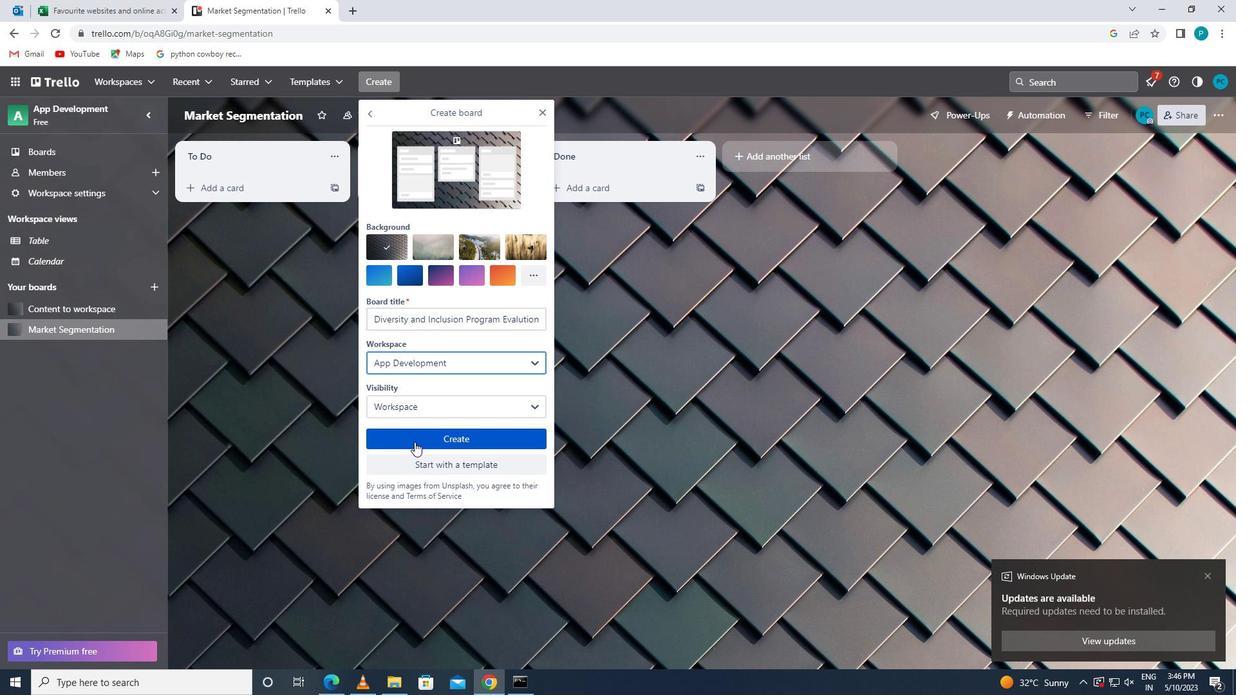 
